 Task: Make in the project AgileJump a sprint 'Integration Framework Sprint'. Create in the project AgileJump a sprint 'Integration Framework Sprint'. Add in the project AgileJump a sprint 'Integration Framework Sprint'
Action: Mouse moved to (245, 76)
Screenshot: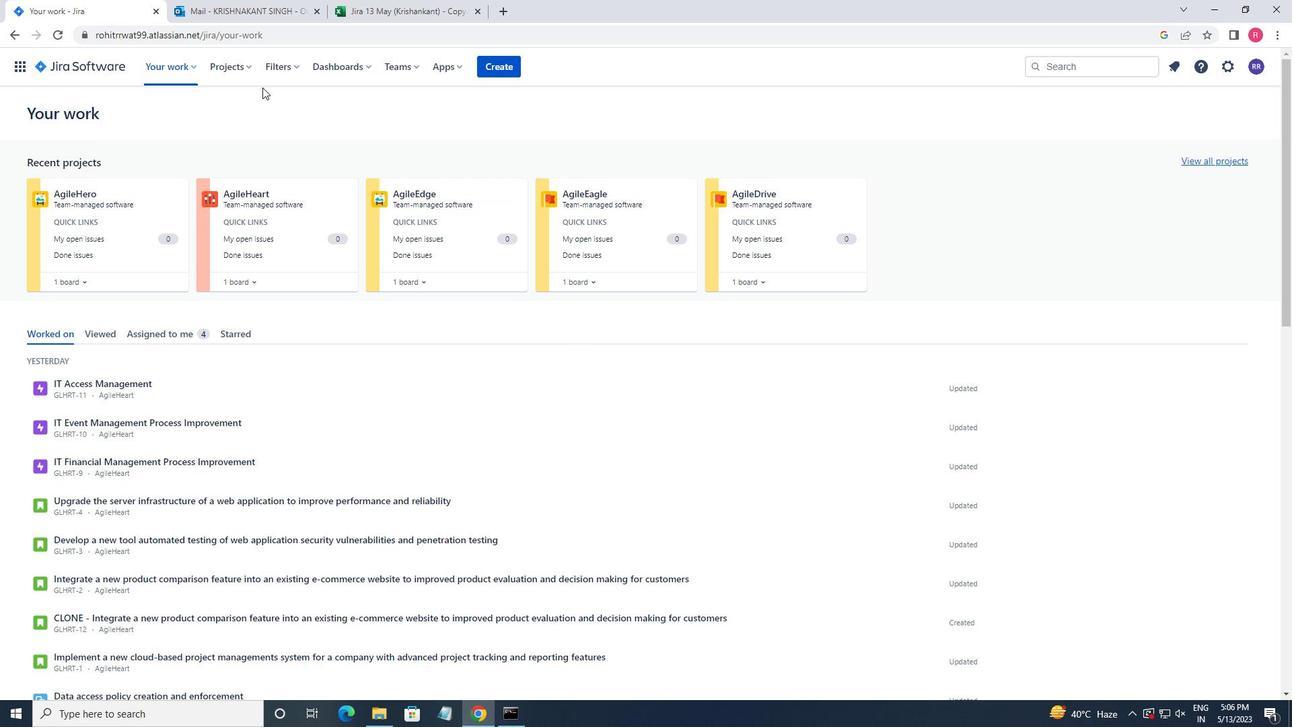 
Action: Mouse pressed left at (245, 76)
Screenshot: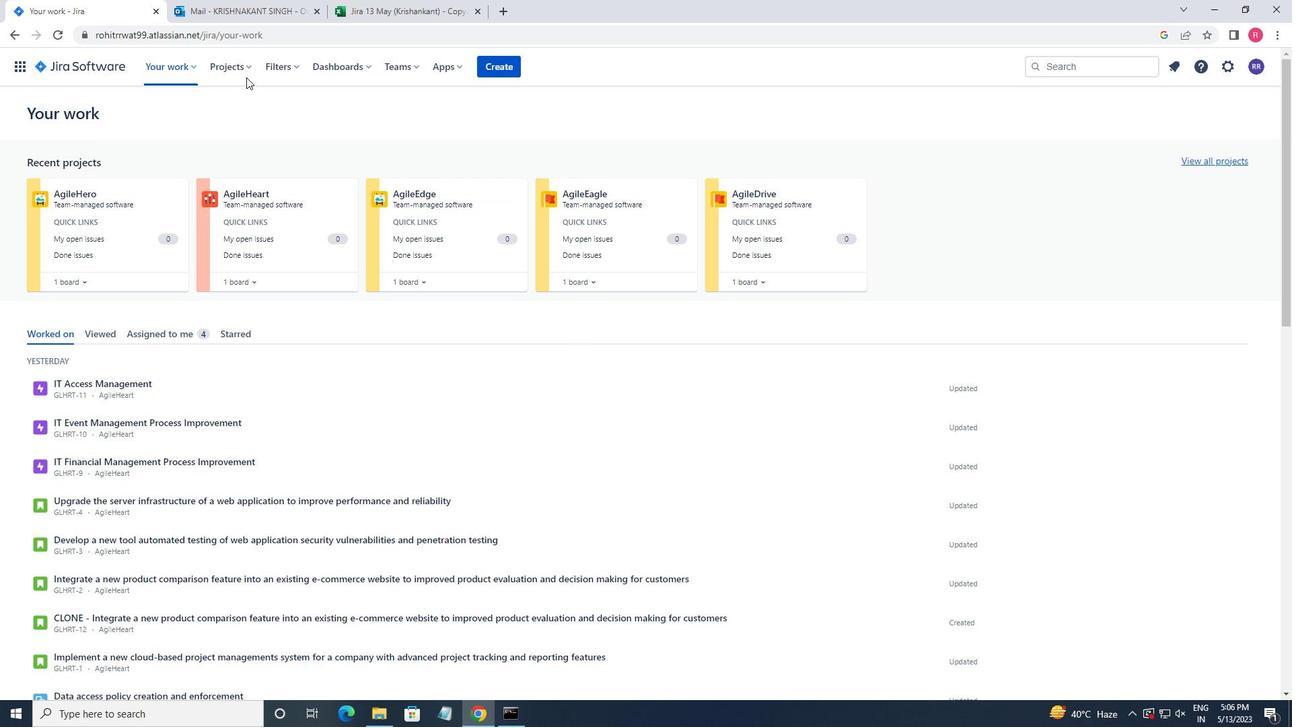 
Action: Mouse moved to (248, 129)
Screenshot: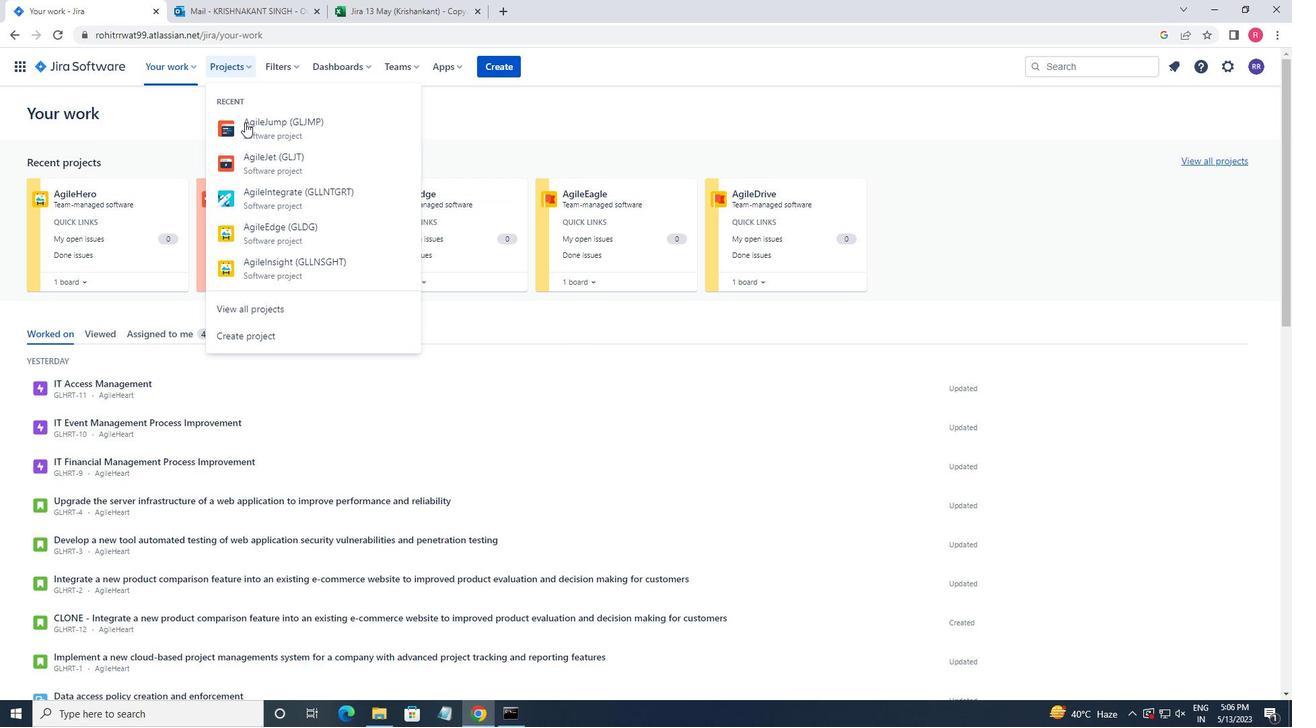 
Action: Mouse pressed left at (248, 129)
Screenshot: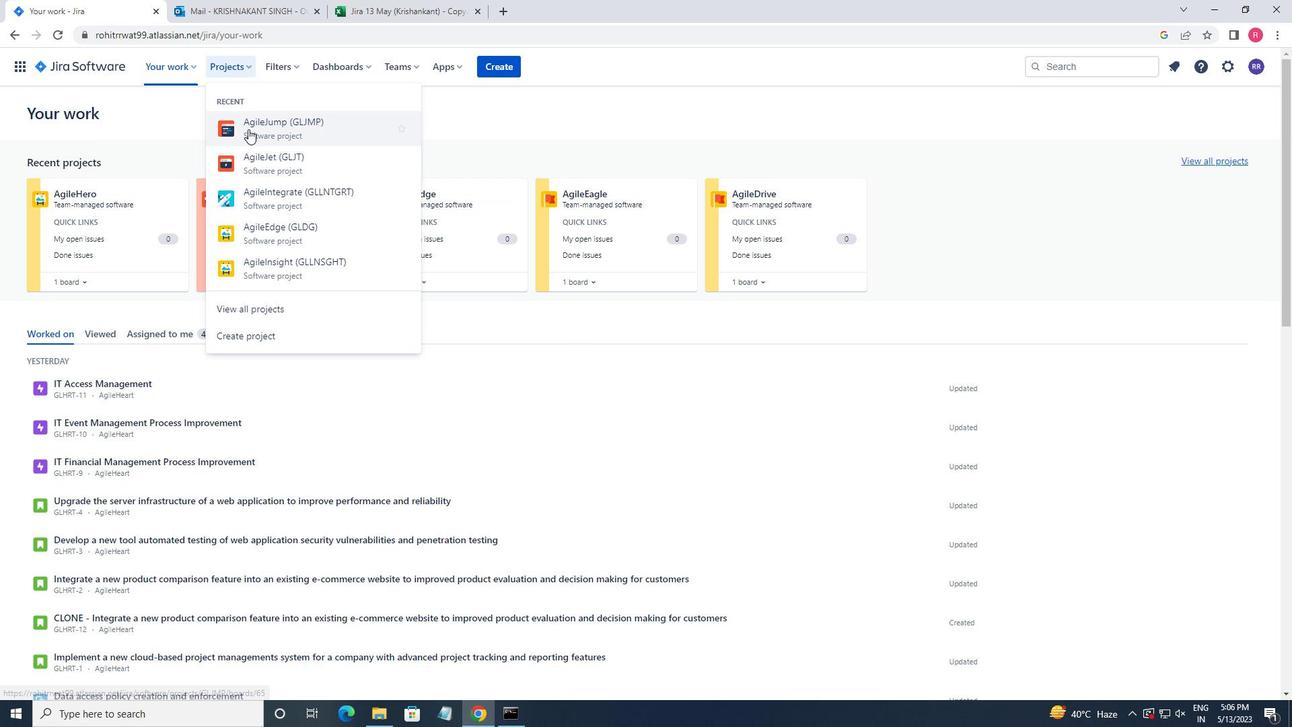 
Action: Mouse moved to (77, 204)
Screenshot: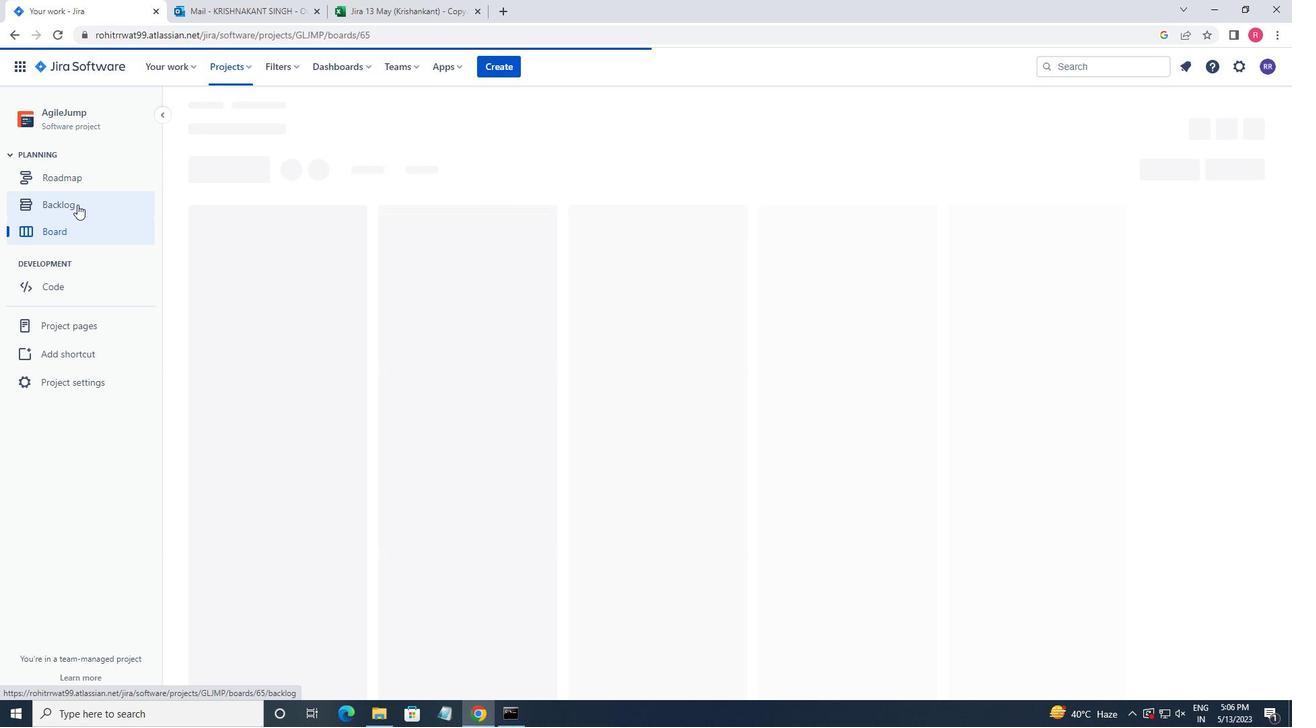 
Action: Mouse pressed left at (77, 204)
Screenshot: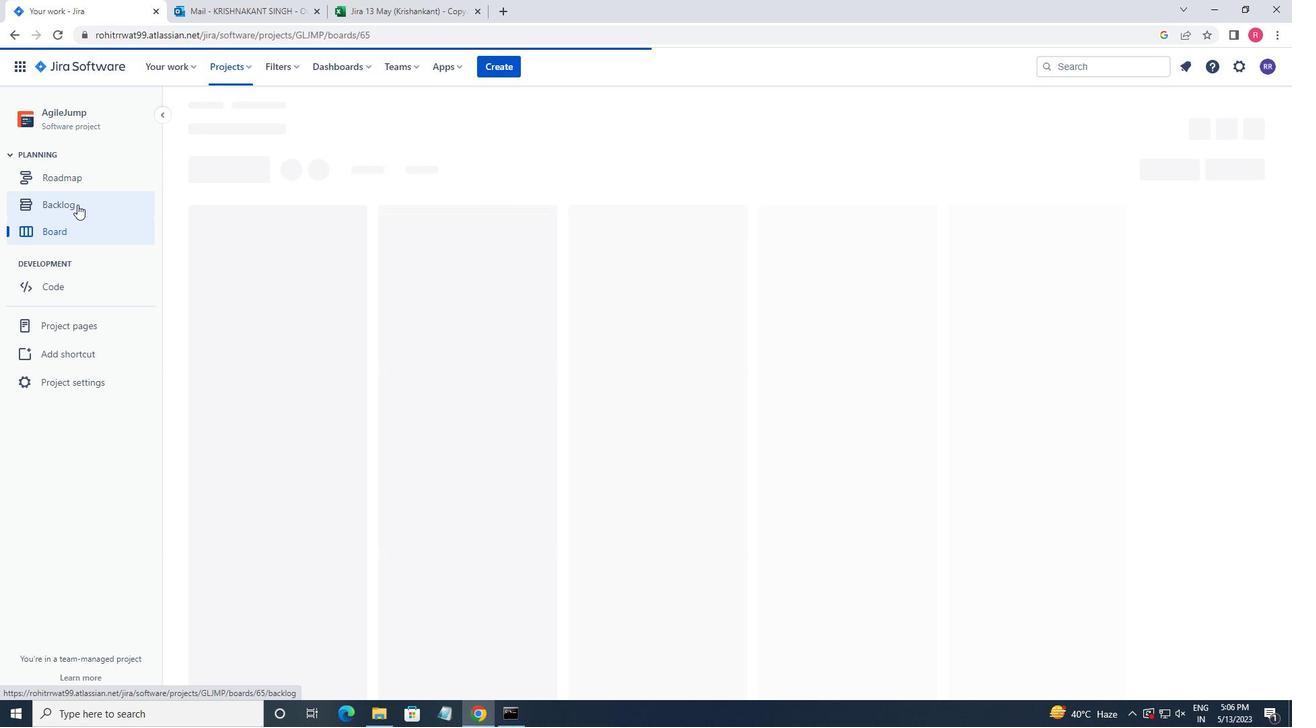 
Action: Mouse moved to (478, 211)
Screenshot: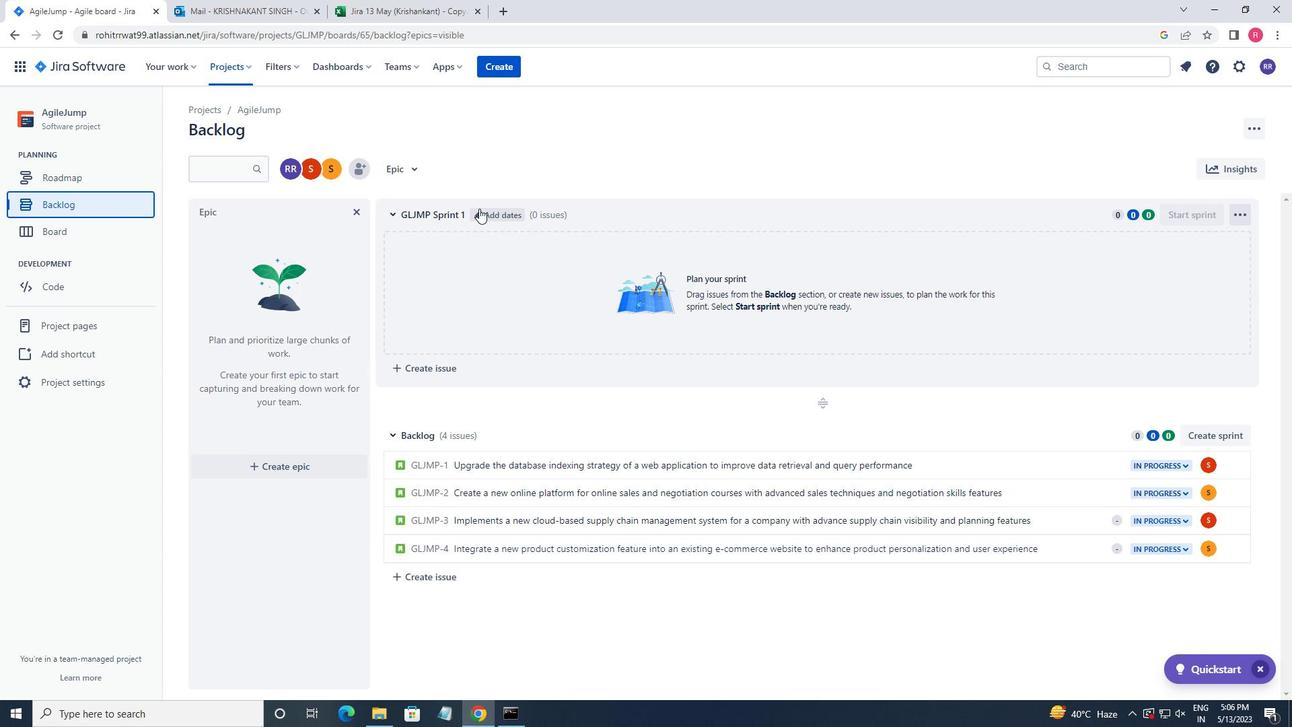 
Action: Mouse pressed left at (478, 211)
Screenshot: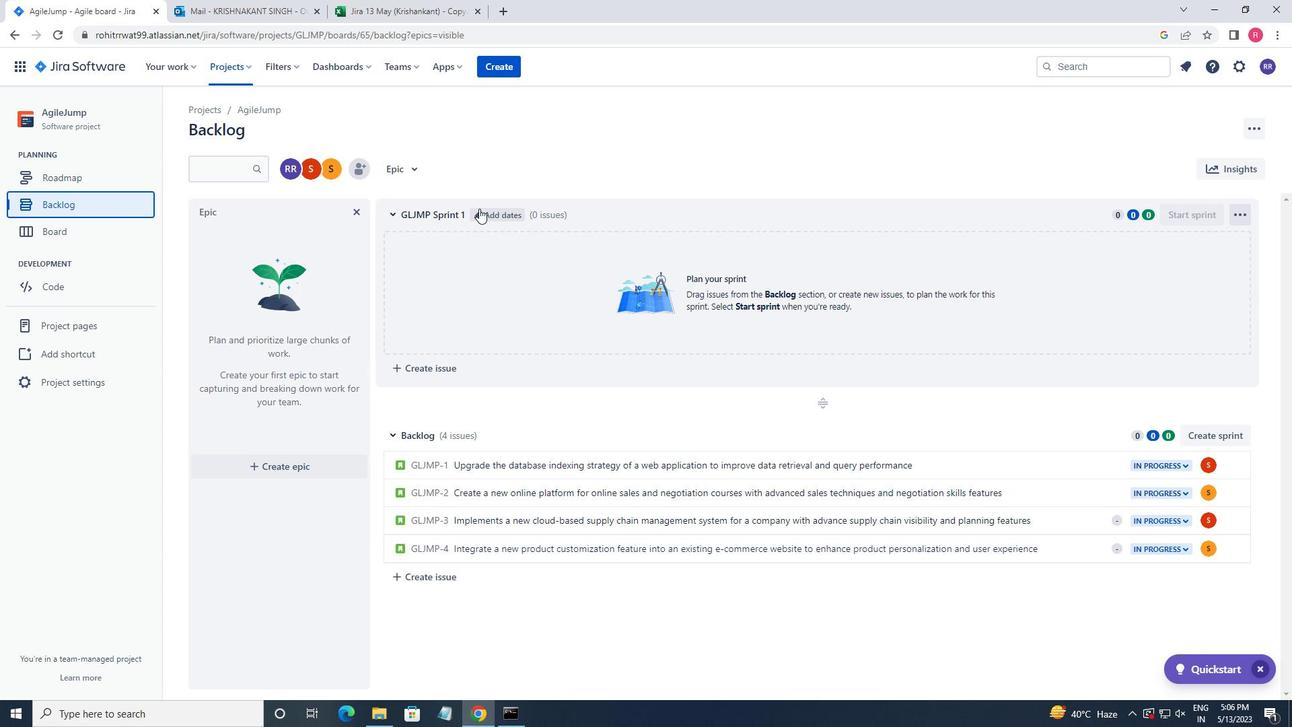 
Action: Key pressed <Key.backspace><Key.backspace><Key.backspace><Key.backspace><Key.backspace><Key.backspace><Key.backspace><Key.backspace><Key.backspace><Key.backspace>
Screenshot: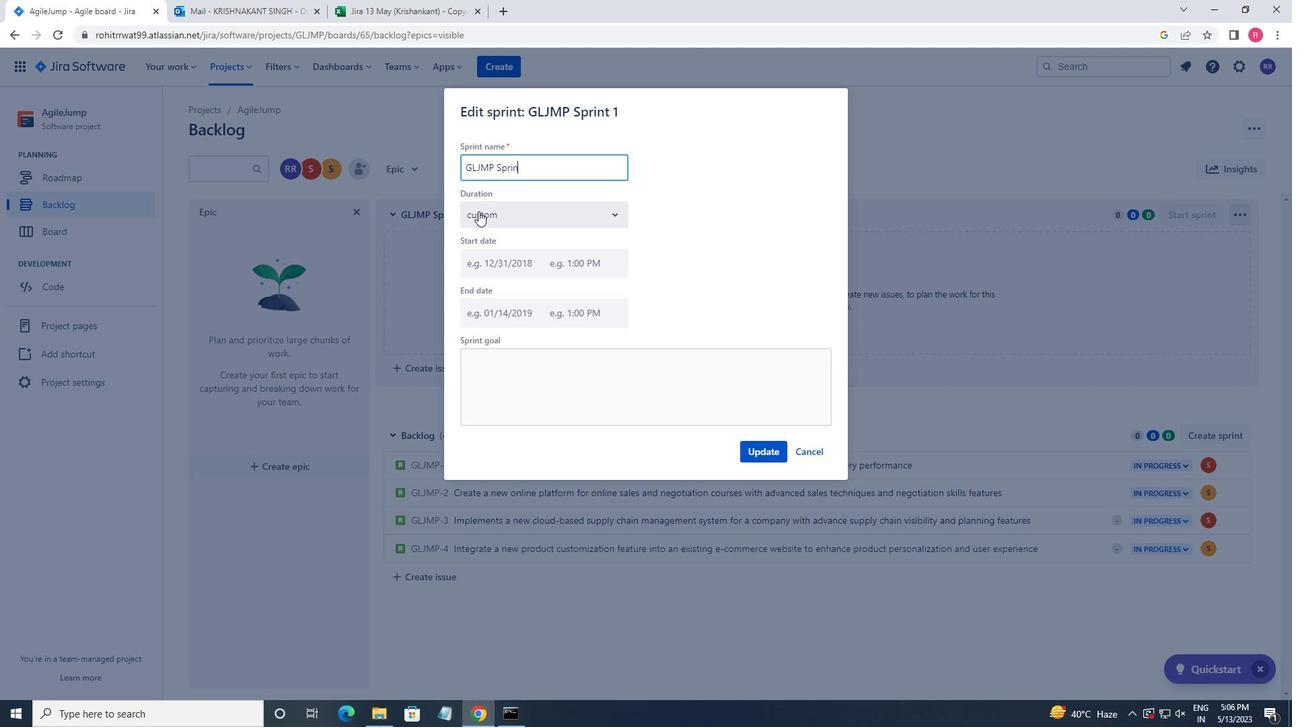 
Action: Mouse moved to (478, 207)
Screenshot: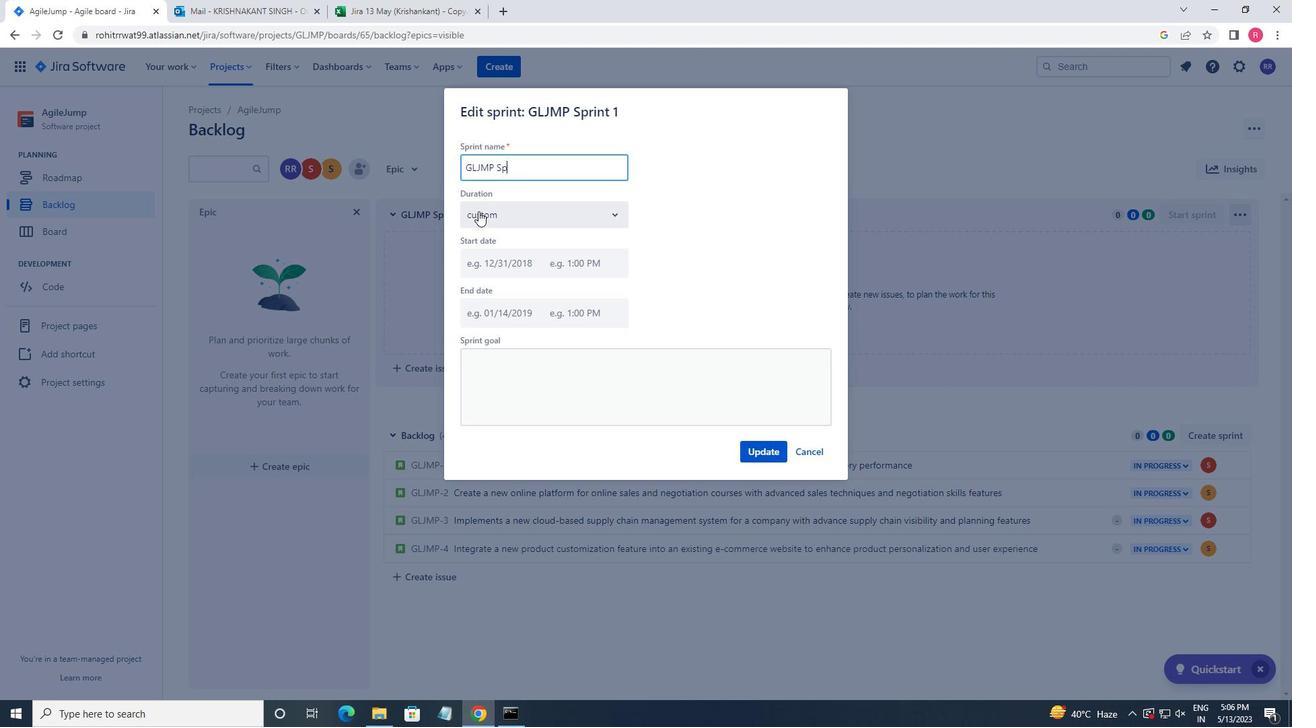 
Action: Key pressed <Key.backspace>
Screenshot: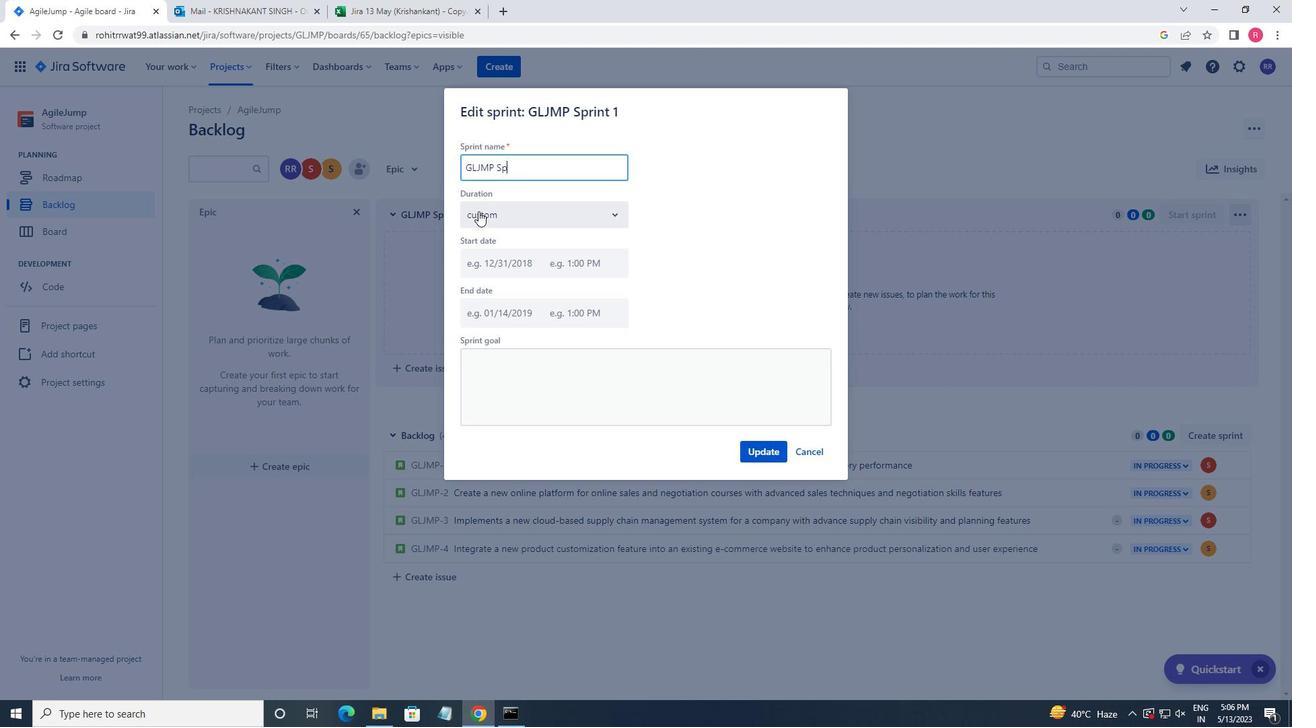 
Action: Mouse moved to (477, 203)
Screenshot: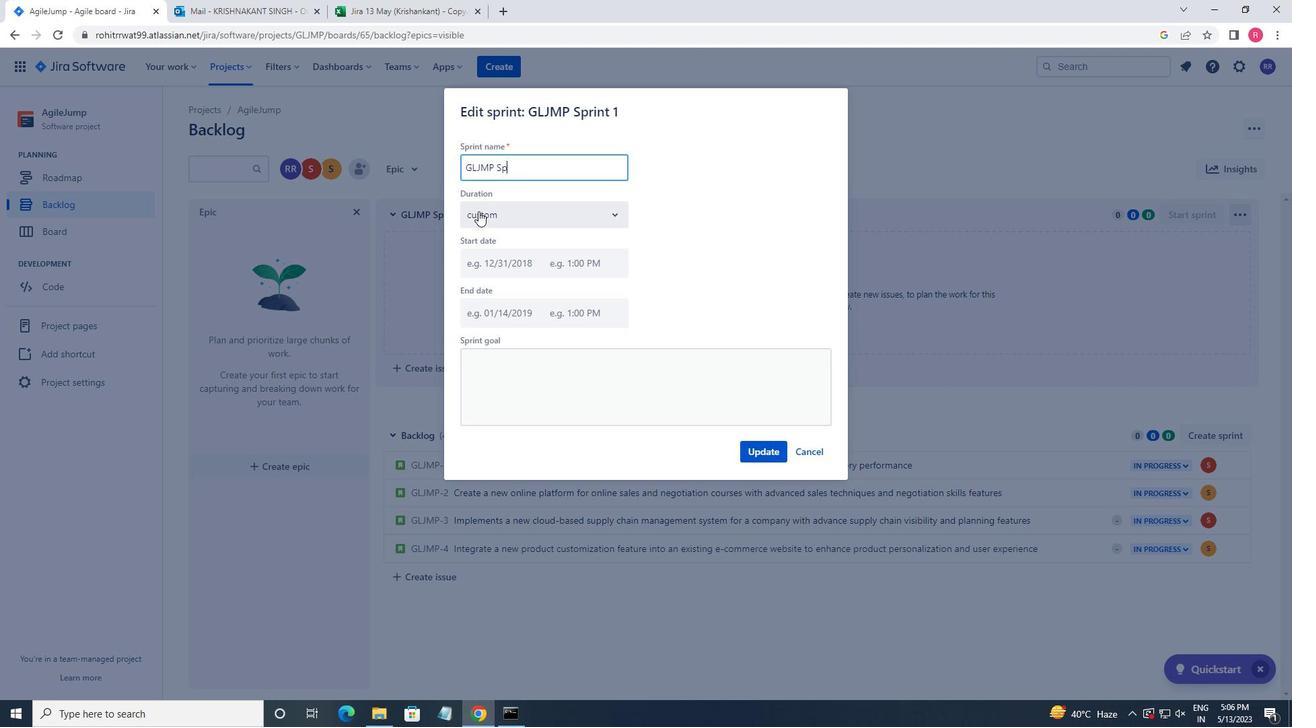 
Action: Key pressed <Key.backspace>
Screenshot: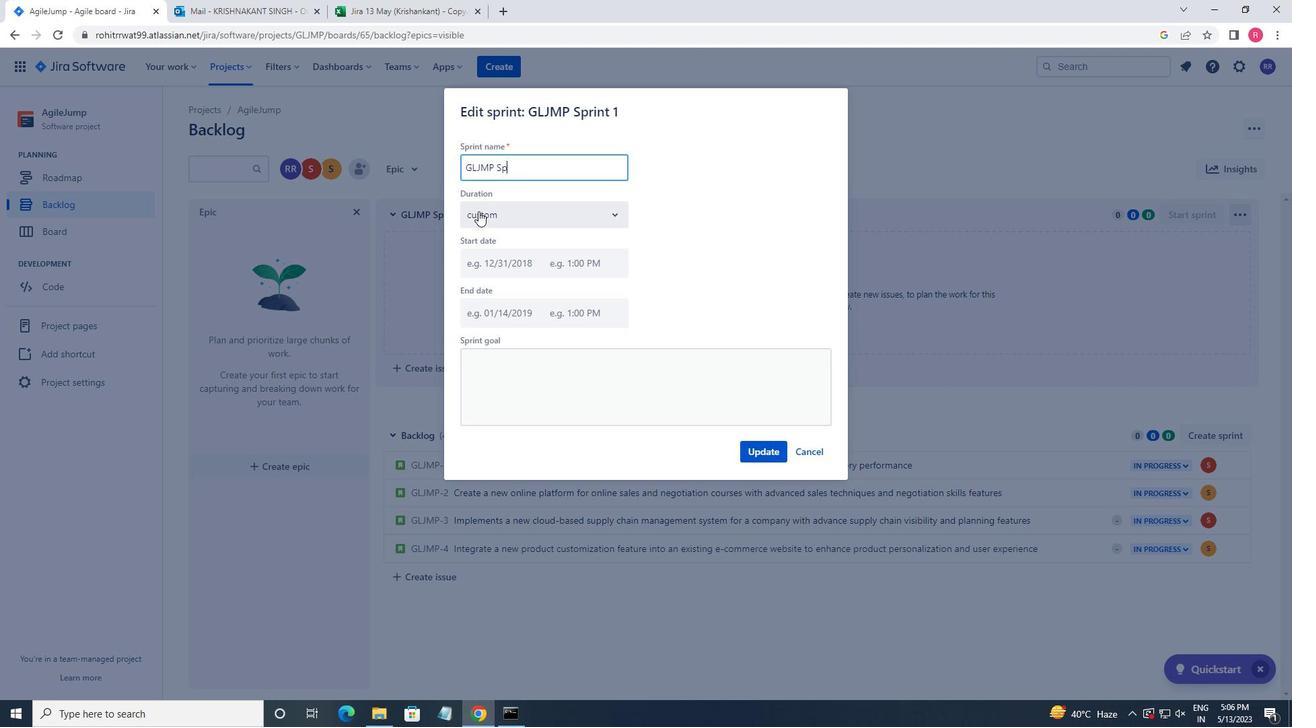 
Action: Mouse moved to (477, 203)
Screenshot: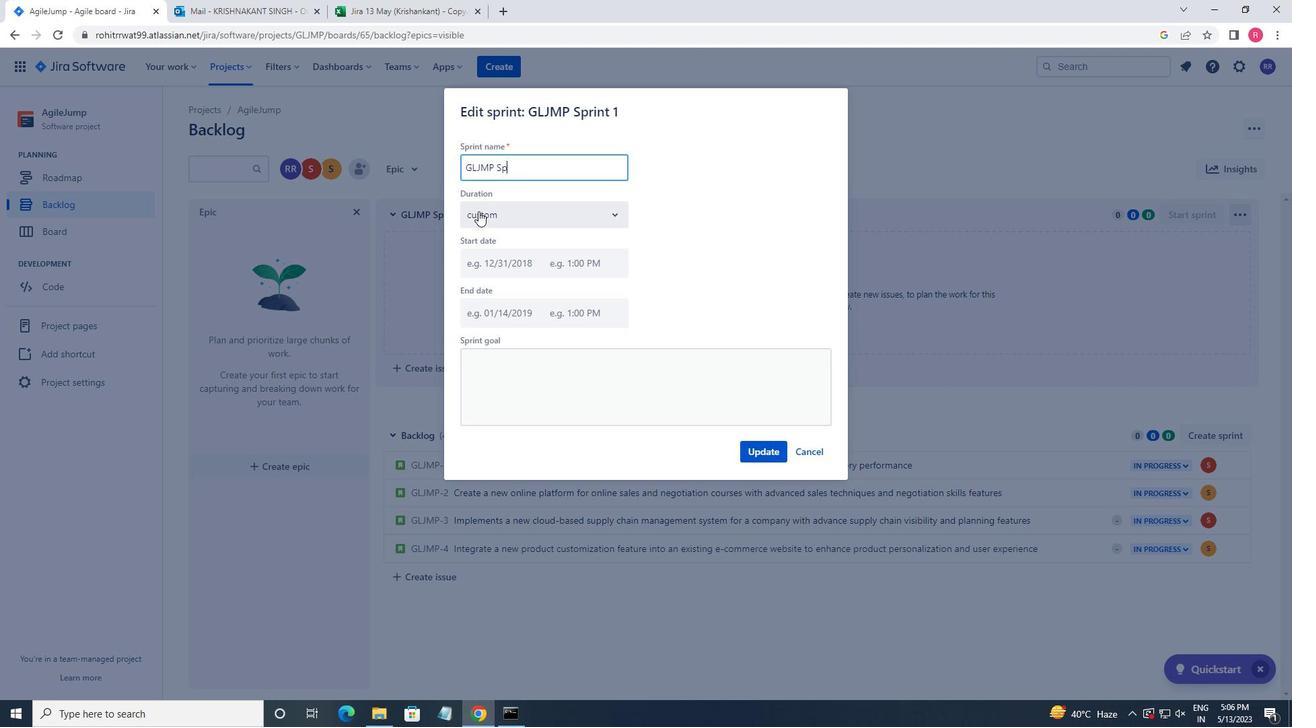 
Action: Key pressed <Key.backspace>
Screenshot: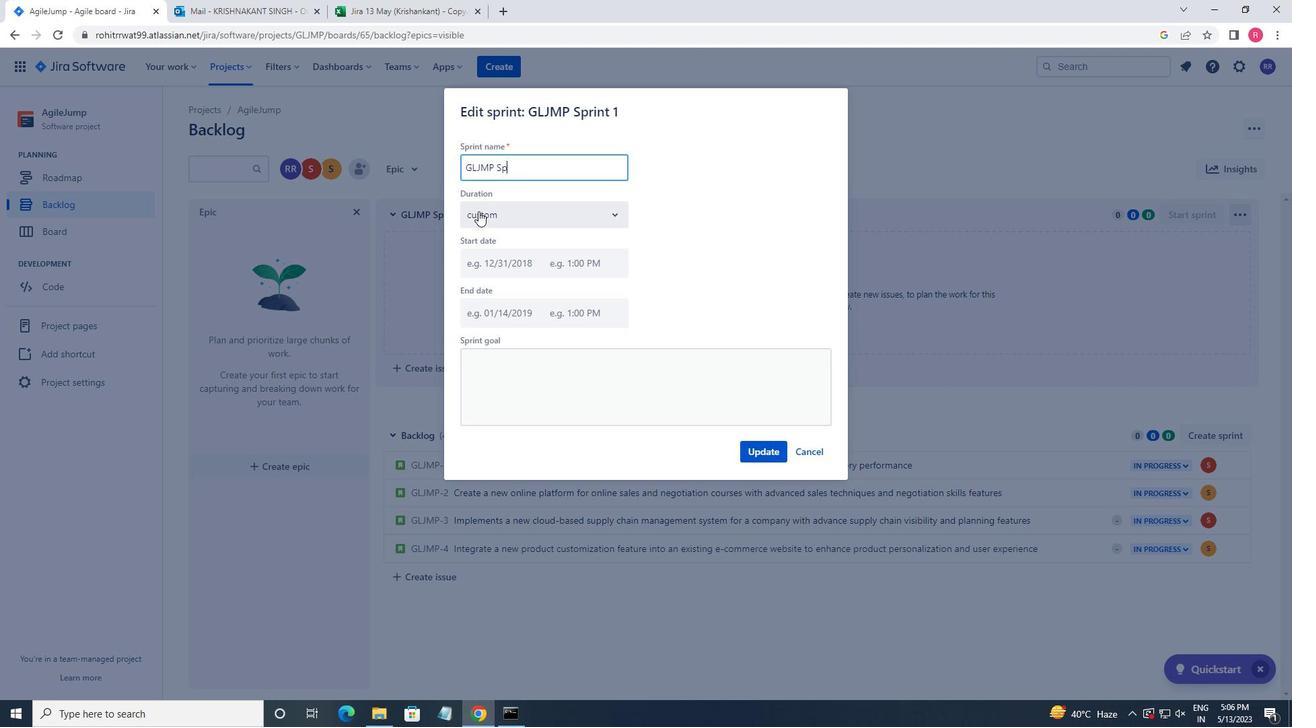 
Action: Mouse moved to (477, 199)
Screenshot: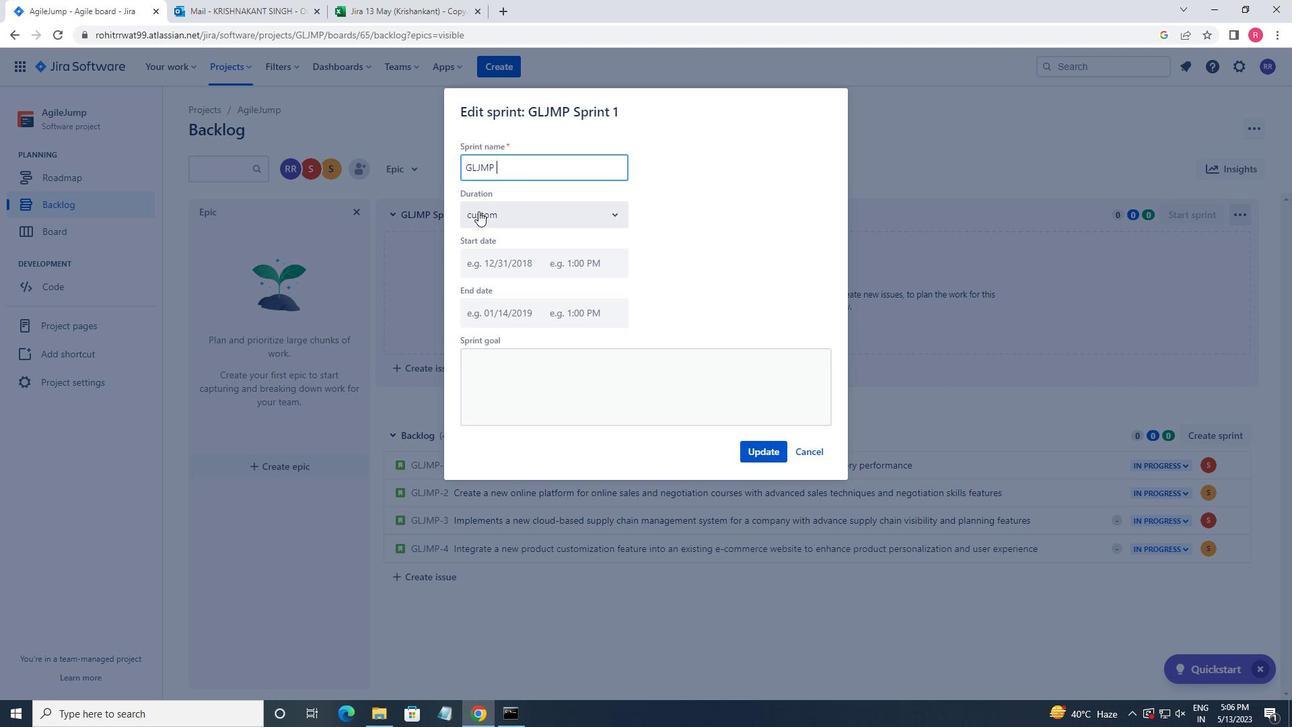 
Action: Key pressed <Key.backspace>
Screenshot: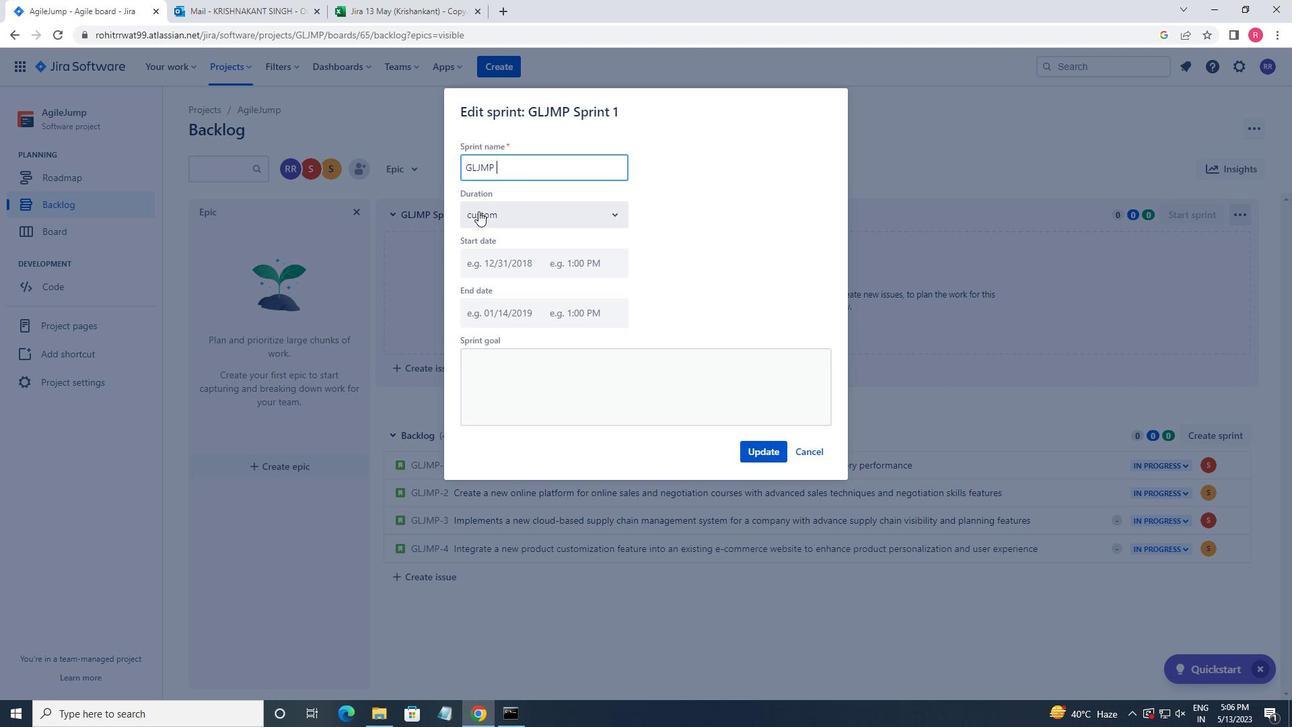 
Action: Mouse moved to (477, 193)
Screenshot: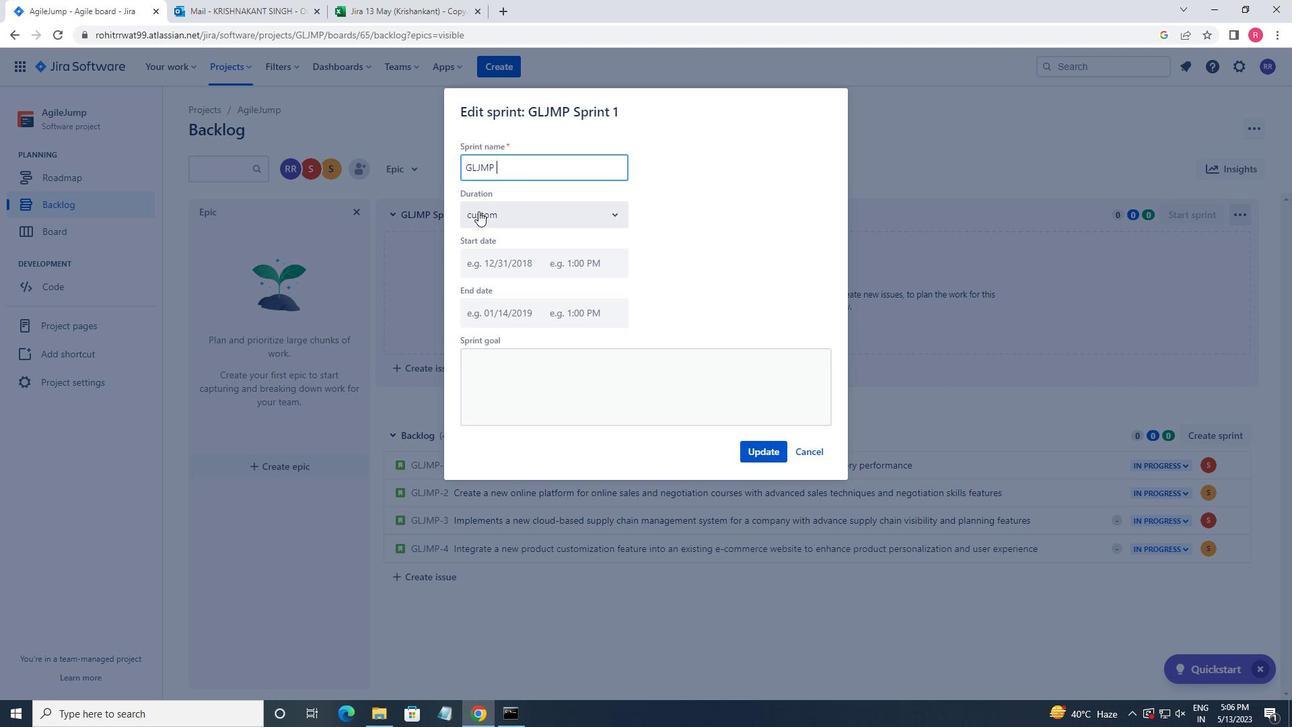 
Action: Key pressed <Key.backspace>
Screenshot: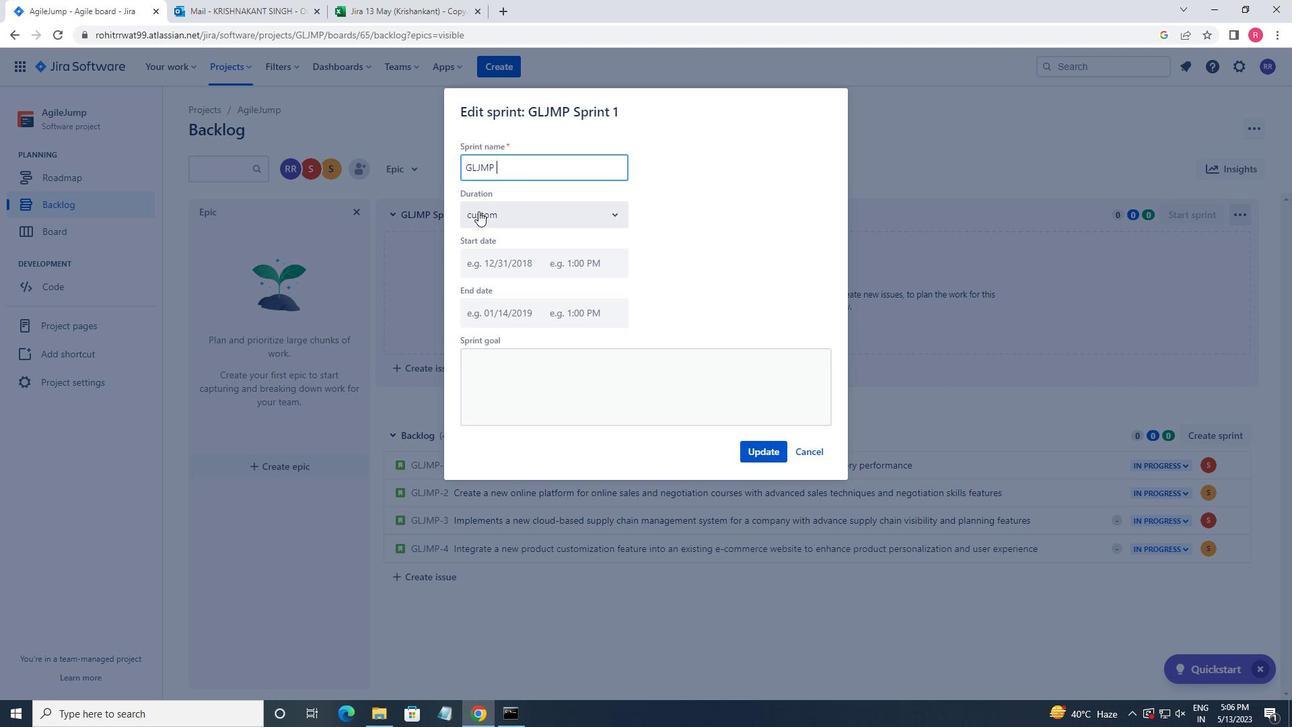 
Action: Mouse moved to (477, 192)
Screenshot: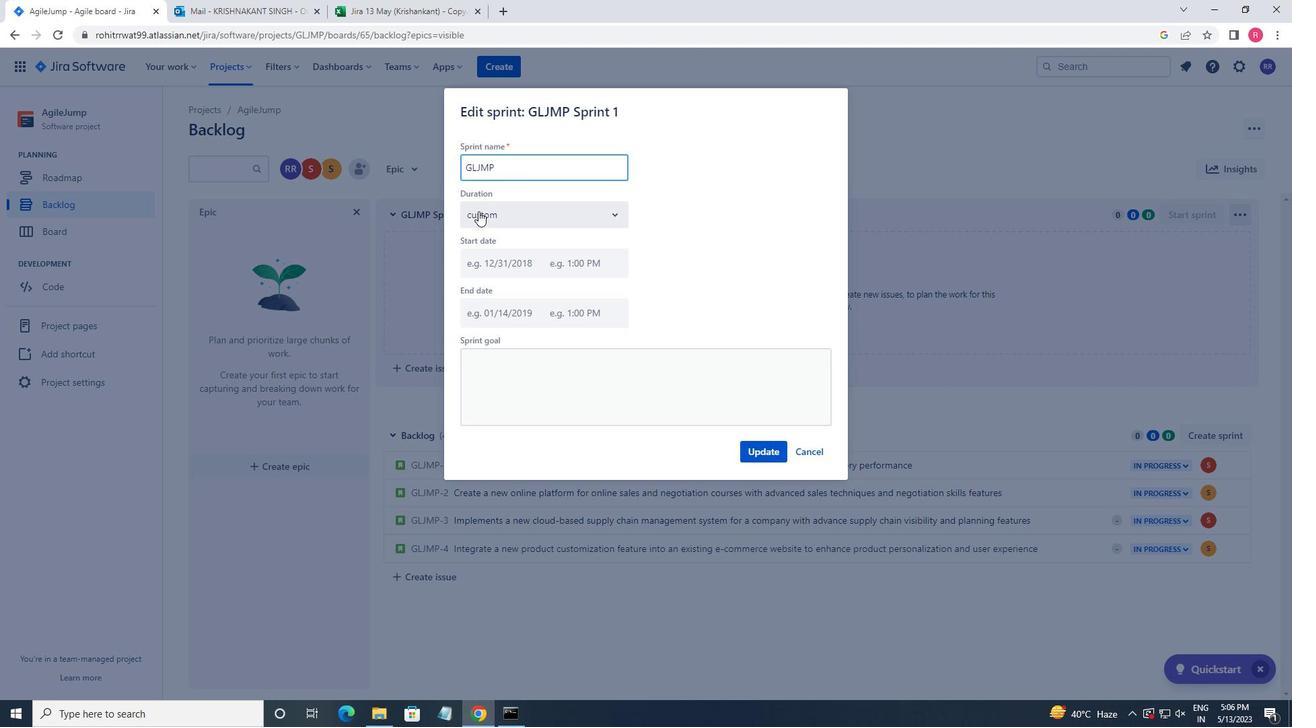 
Action: Key pressed <Key.backspace><Key.backspace><Key.backspace><Key.backspace><Key.backspace><Key.backspace><Key.backspace><Key.backspace><Key.backspace><Key.backspace><Key.backspace><Key.backspace><Key.backspace><Key.backspace><Key.backspace><Key.backspace><Key.backspace><Key.backspace><Key.backspace><Key.backspace><Key.backspace><Key.backspace><Key.backspace><Key.backspace><Key.backspace><Key.backspace><Key.backspace><Key.backspace><Key.backspace><Key.shift_r>Inter<Key.backspace>grati
Screenshot: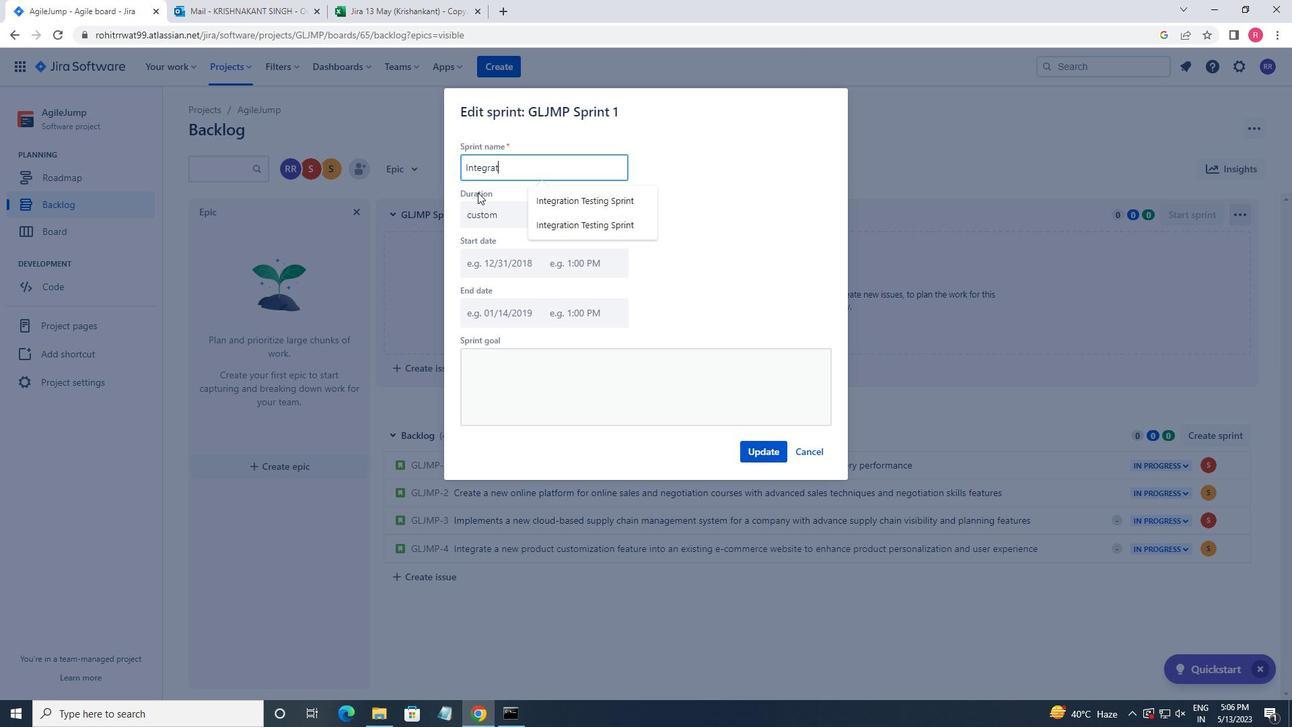 
Action: Mouse moved to (477, 192)
Screenshot: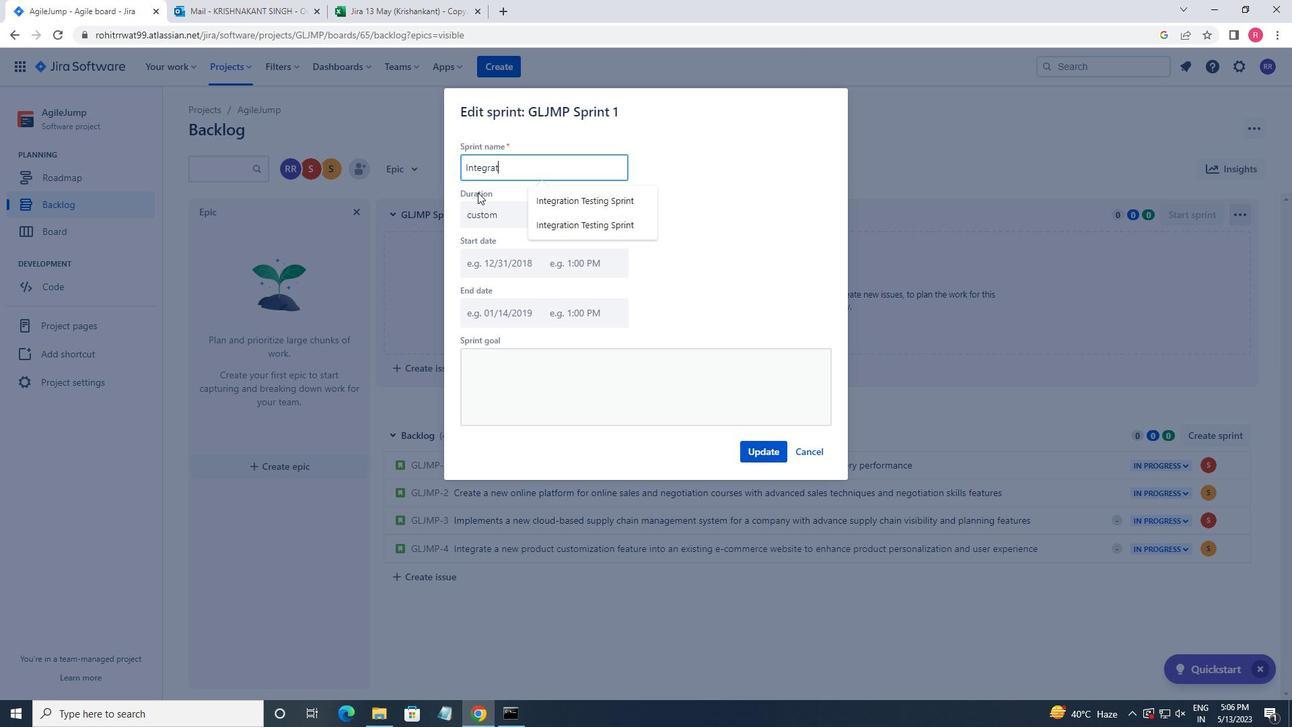 
Action: Key pressed on<Key.space><Key.shift>FRAMEWORK<Key.space><Key.shift>SPRINT
Screenshot: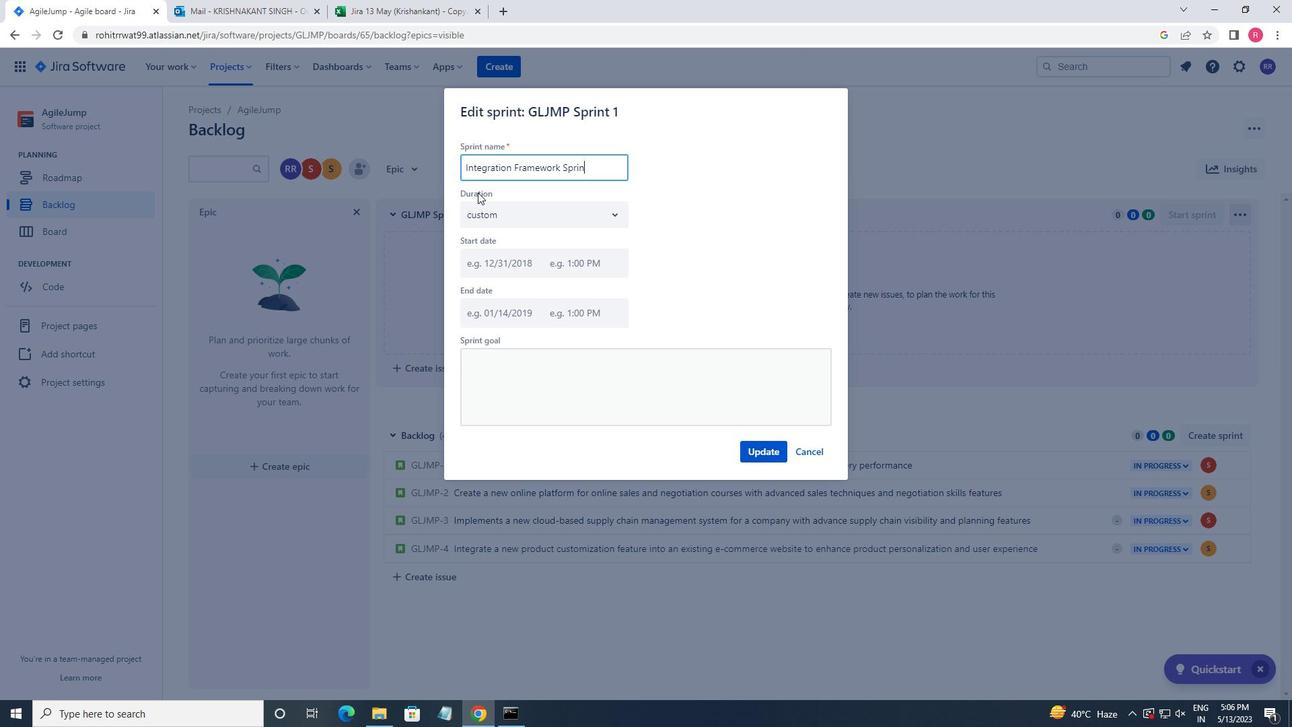 
Action: Mouse moved to (756, 454)
Screenshot: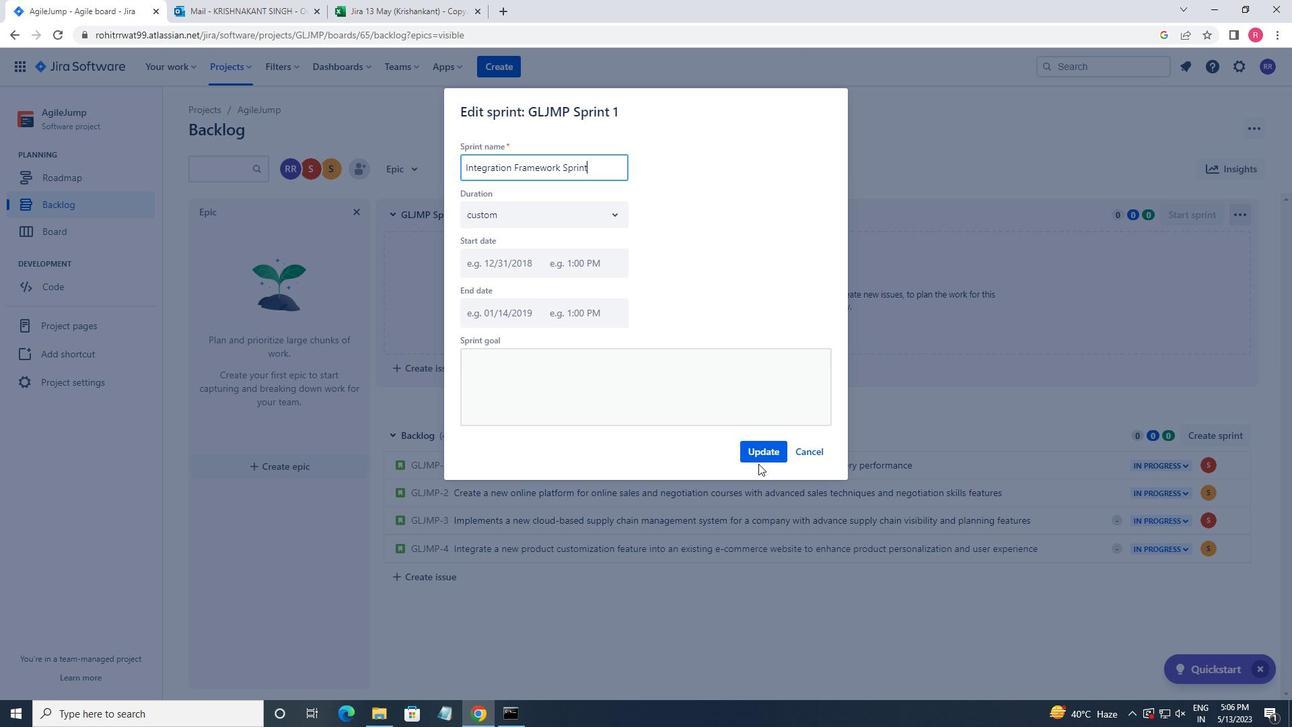
Action: Mouse pressed left at (756, 454)
Screenshot: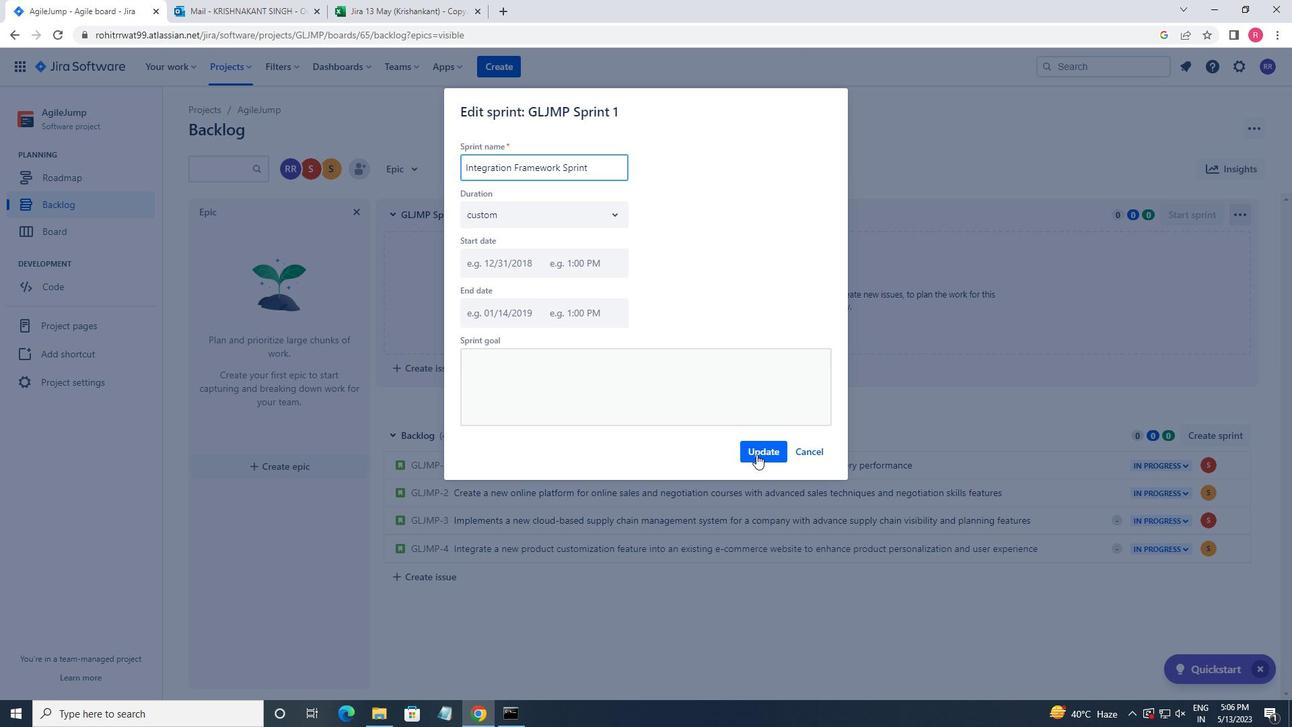 
Action: Mouse moved to (1205, 429)
Screenshot: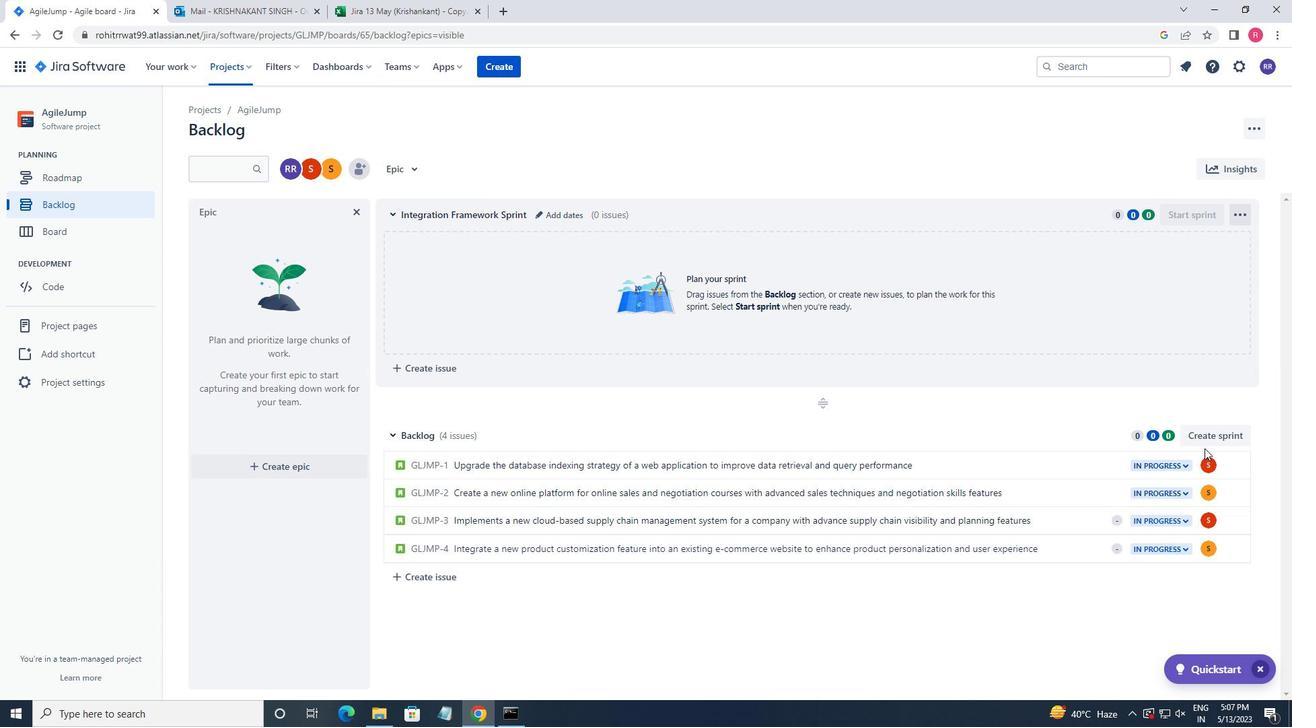 
Action: Mouse pressed left at (1205, 429)
Screenshot: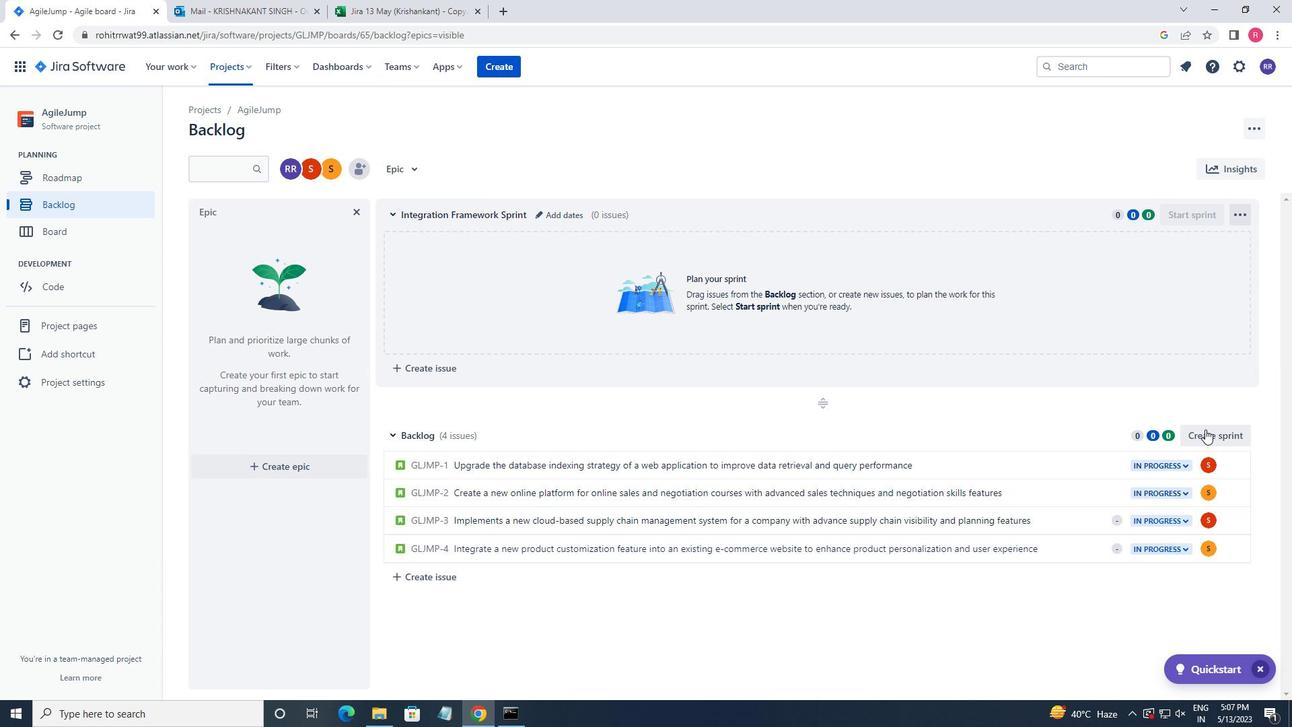 
Action: Mouse moved to (544, 438)
Screenshot: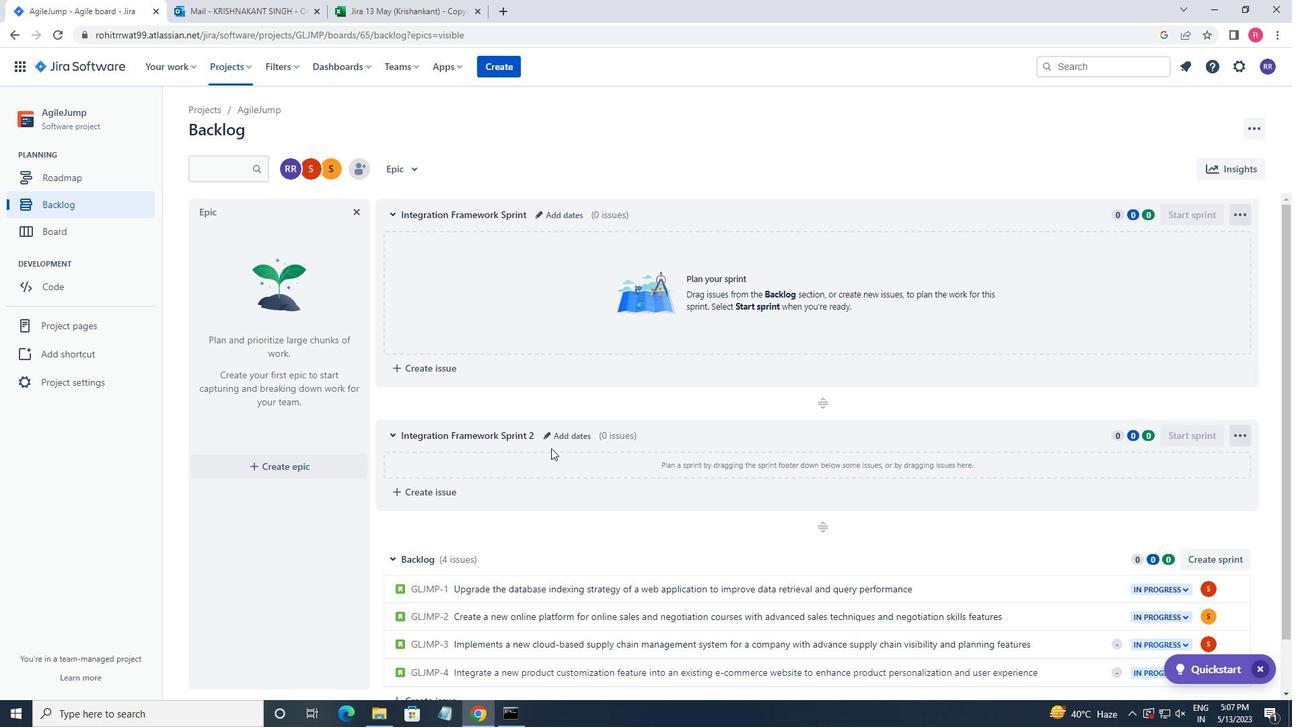 
Action: Mouse pressed left at (544, 438)
Screenshot: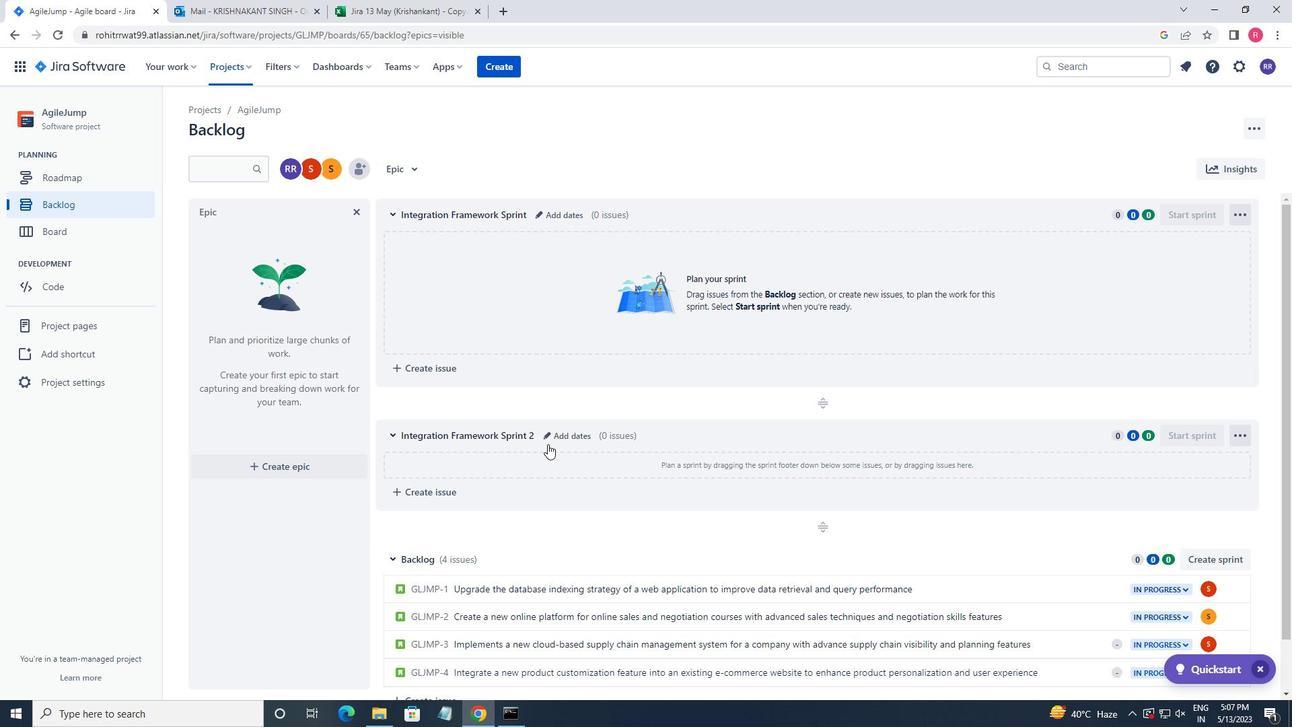 
Action: Mouse moved to (543, 437)
Screenshot: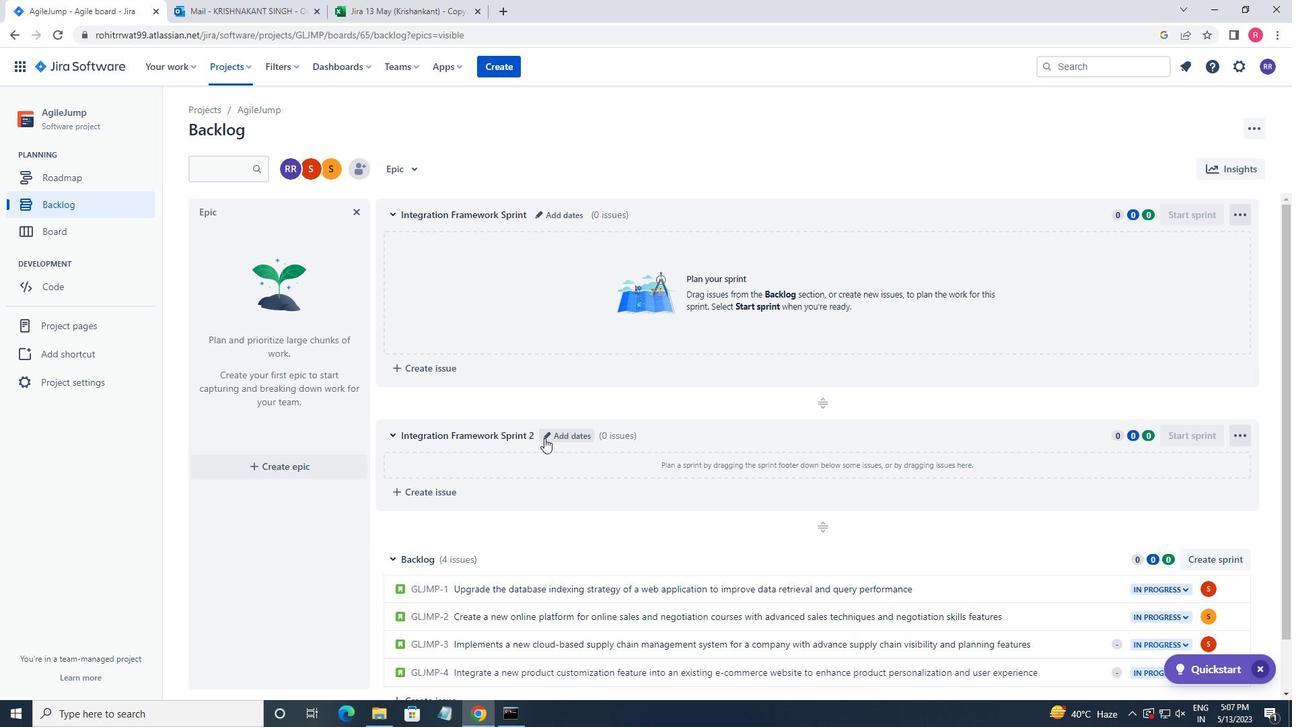
Action: Key pressed <Key.backspace><Key.enter>
Screenshot: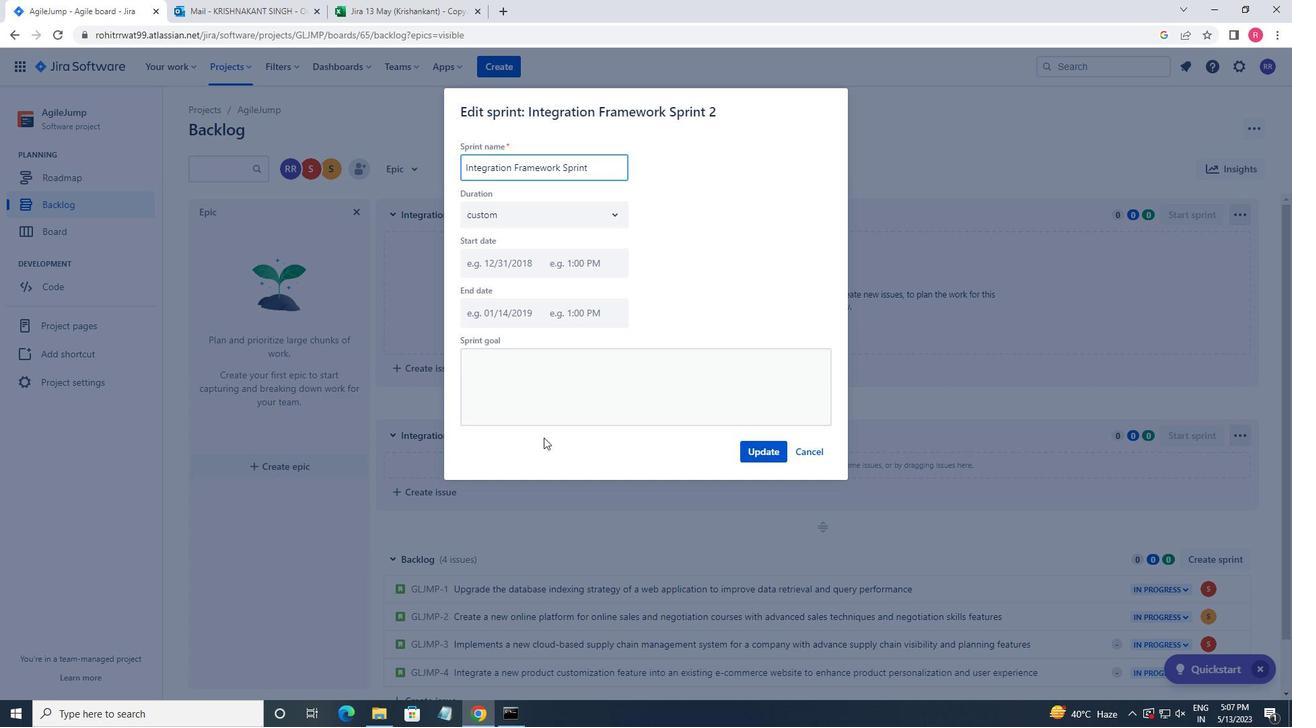 
Action: Mouse scrolled (543, 436) with delta (0, 0)
Screenshot: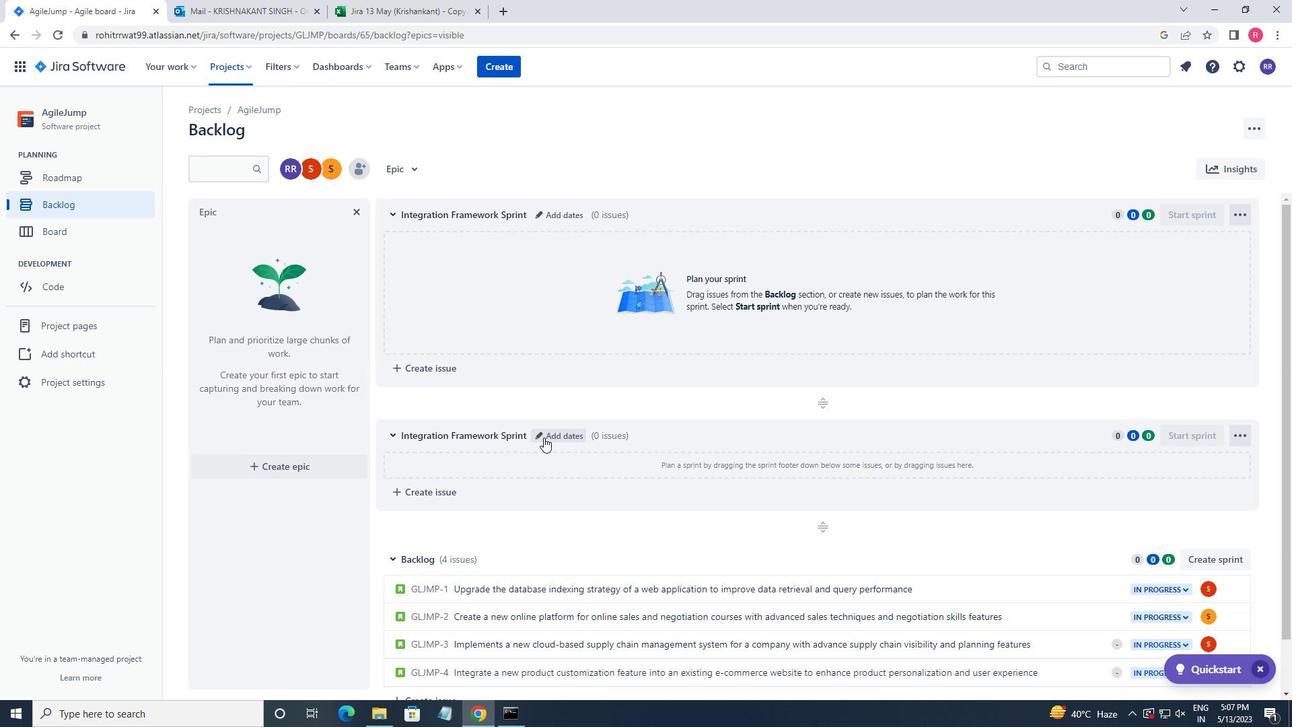 
Action: Mouse scrolled (543, 436) with delta (0, 0)
Screenshot: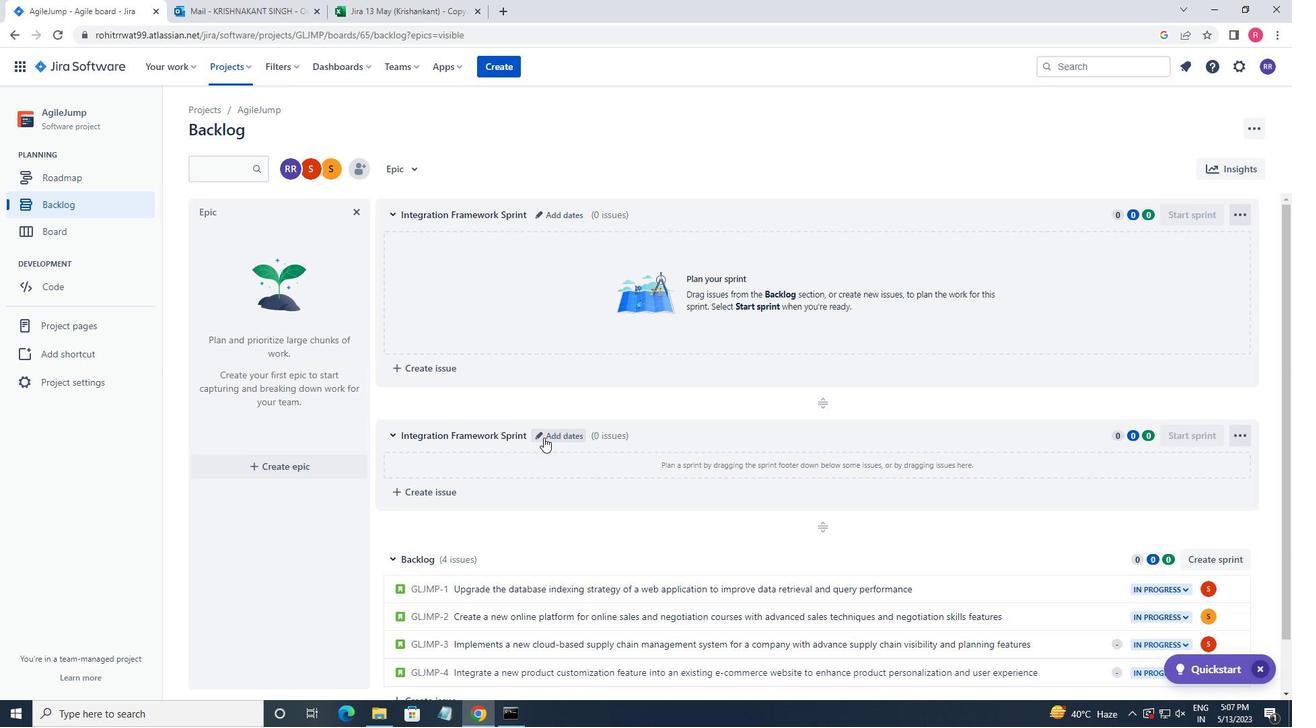 
Action: Mouse moved to (1201, 502)
Screenshot: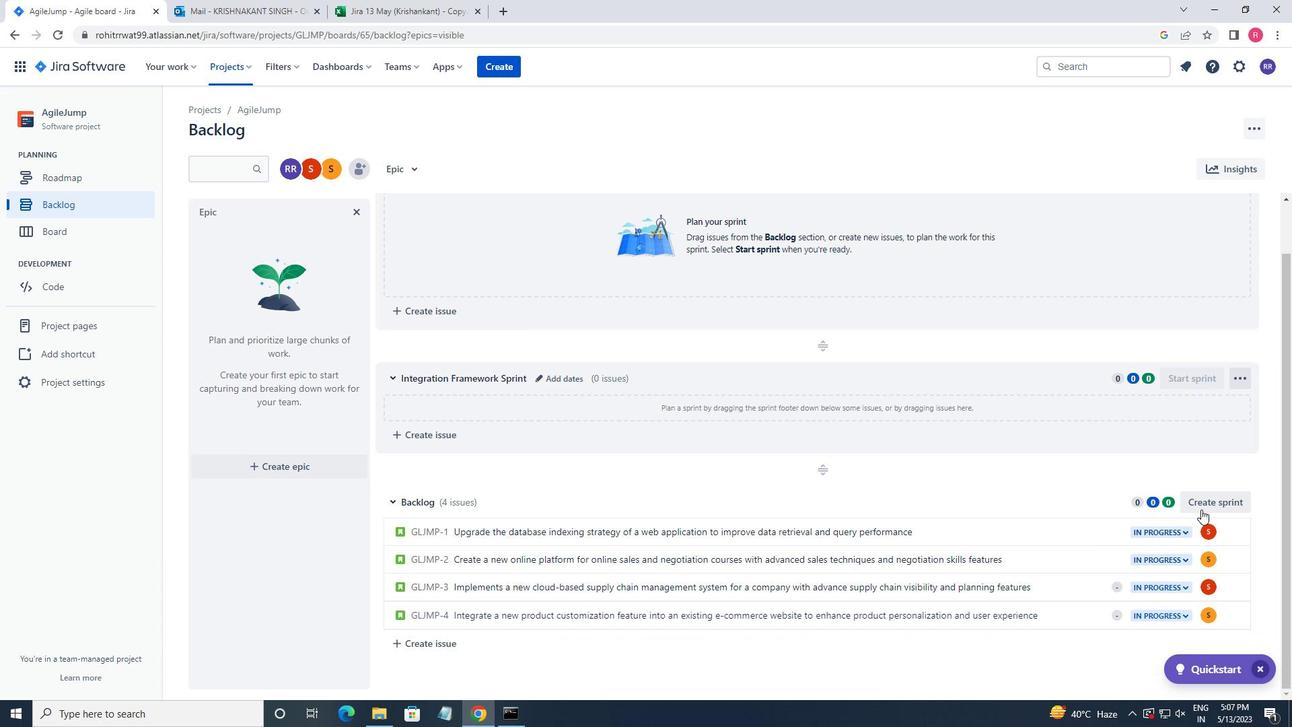 
Action: Mouse pressed left at (1201, 502)
Screenshot: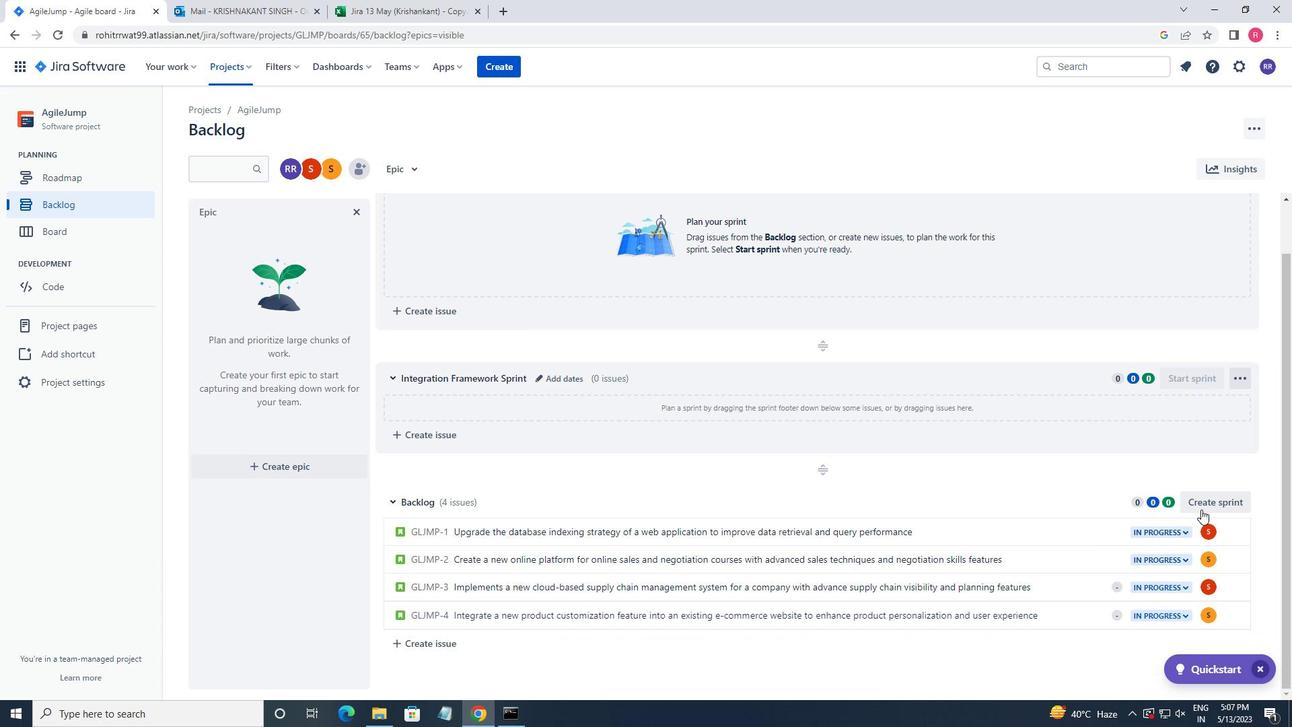 
Action: Mouse moved to (547, 507)
Screenshot: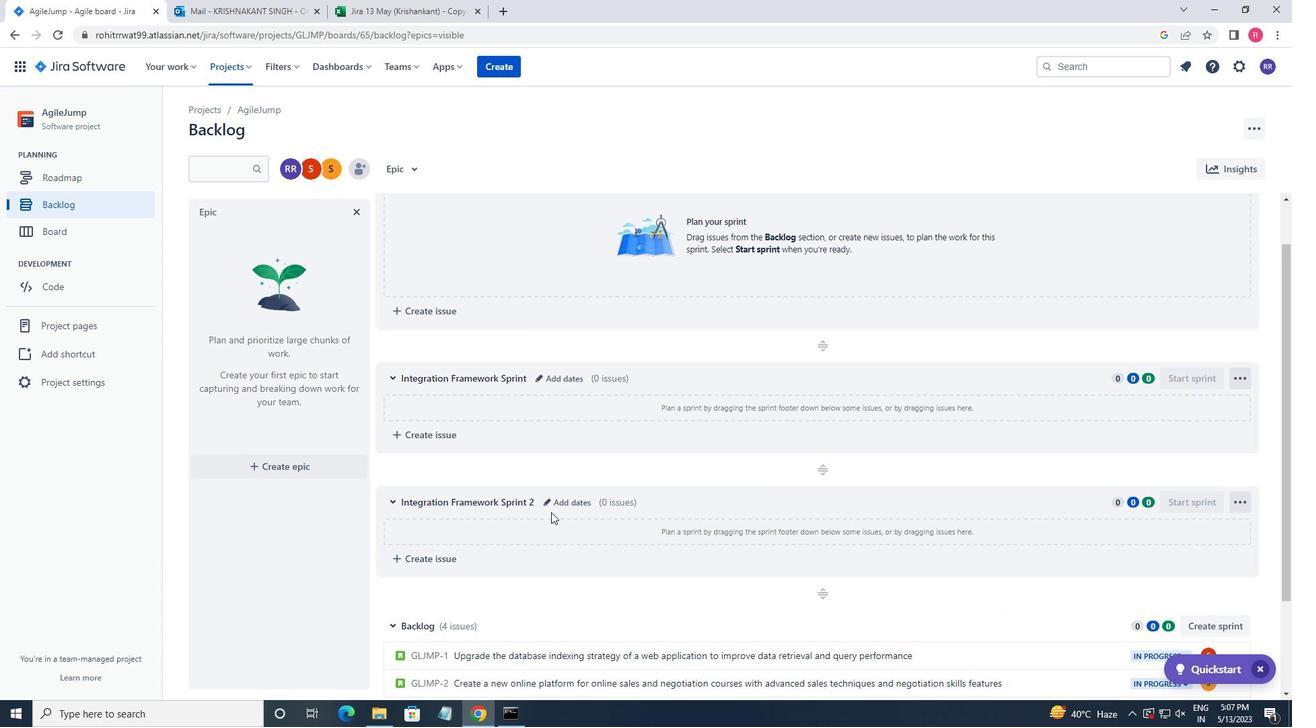 
Action: Mouse pressed left at (547, 507)
Screenshot: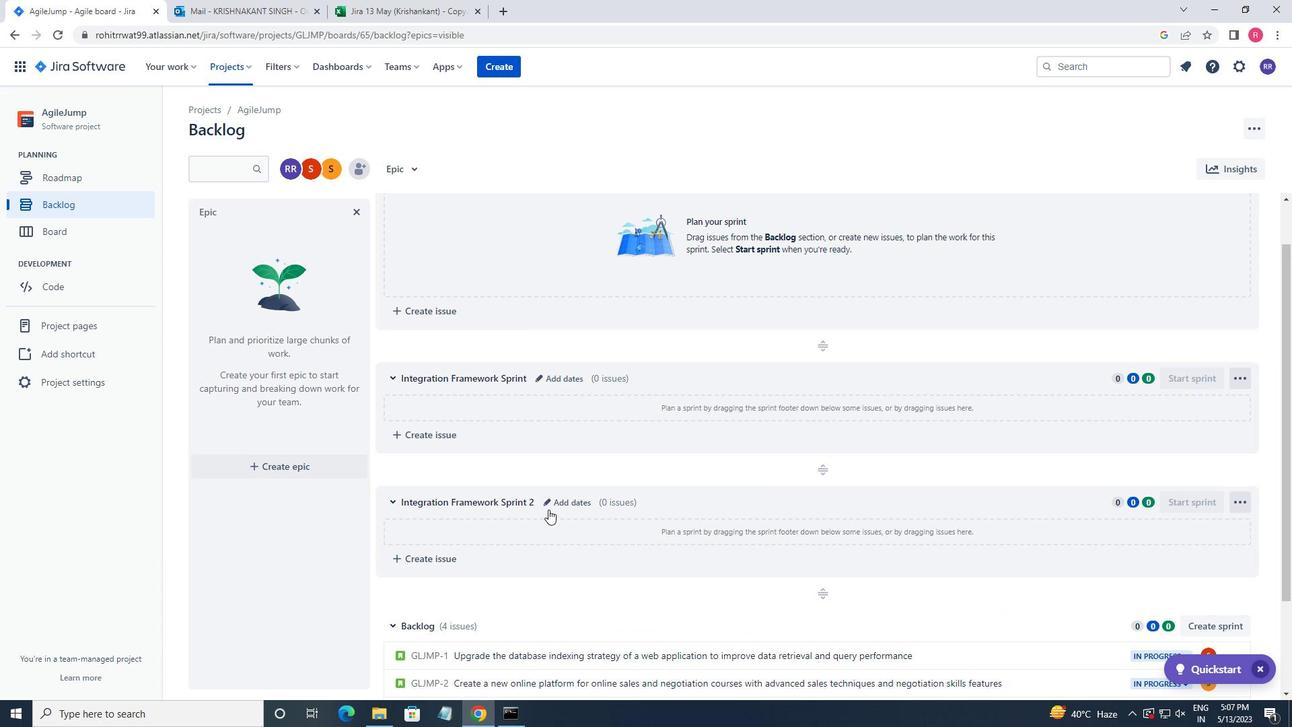 
Action: Key pressed <Key.backspace><Key.enter>
Screenshot: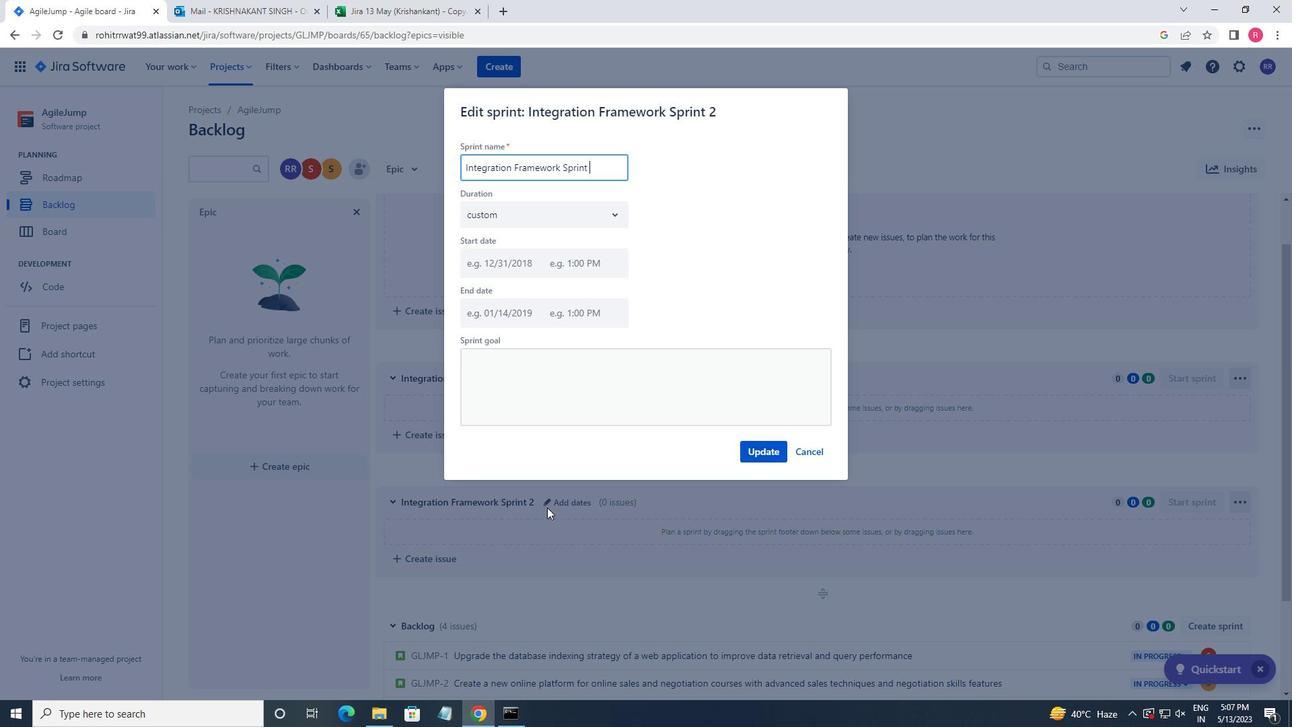 
